 Task: Find connections with filter location Viersen with filter topic #family with filter profile language Spanish with filter current company Volvo Trucks India with filter school NIIT University with filter industry International Trade and Development with filter service category Commercial Real Estate with filter keywords title Cosmetologist
Action: Mouse moved to (529, 63)
Screenshot: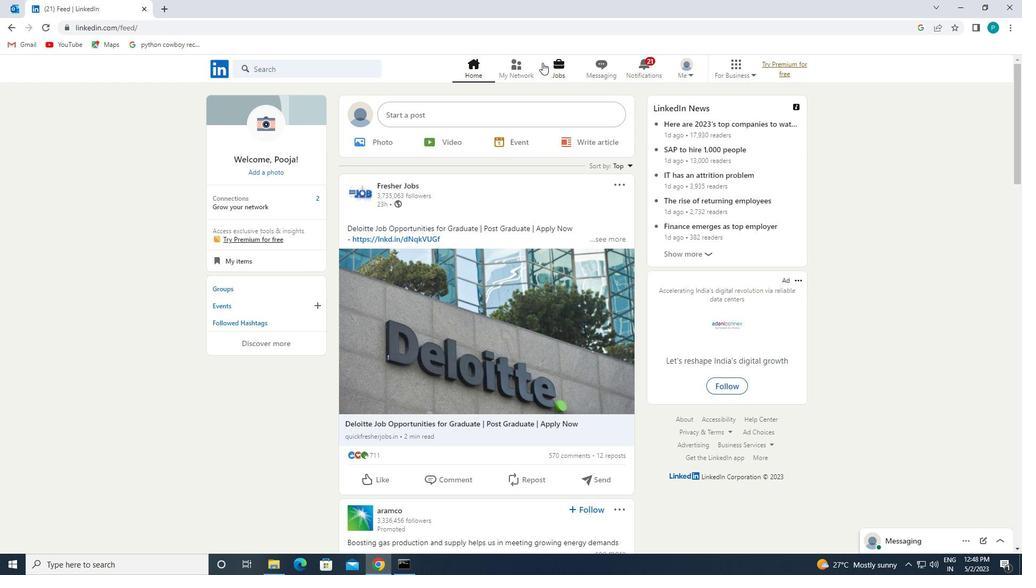 
Action: Mouse pressed left at (529, 63)
Screenshot: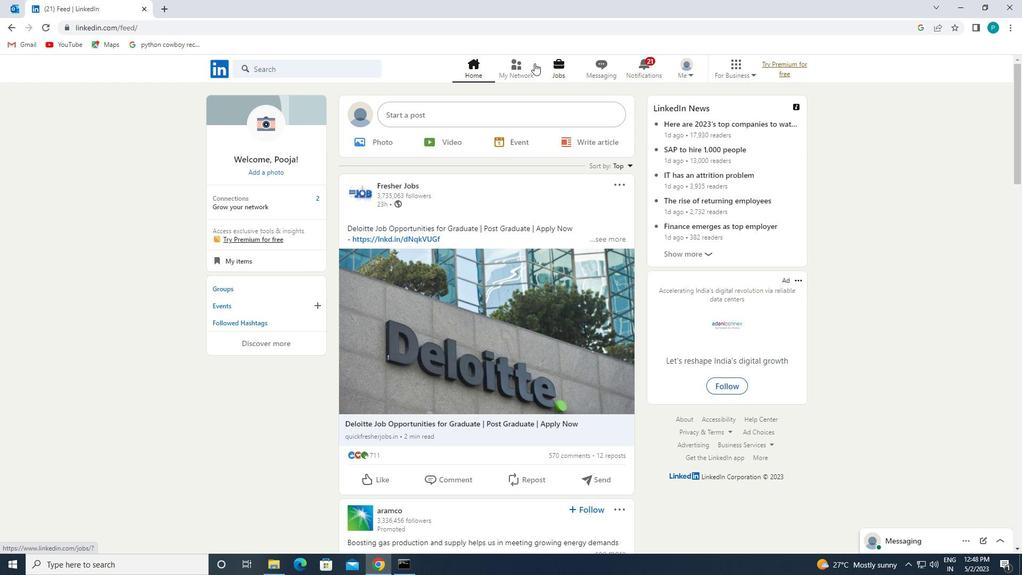 
Action: Mouse moved to (307, 124)
Screenshot: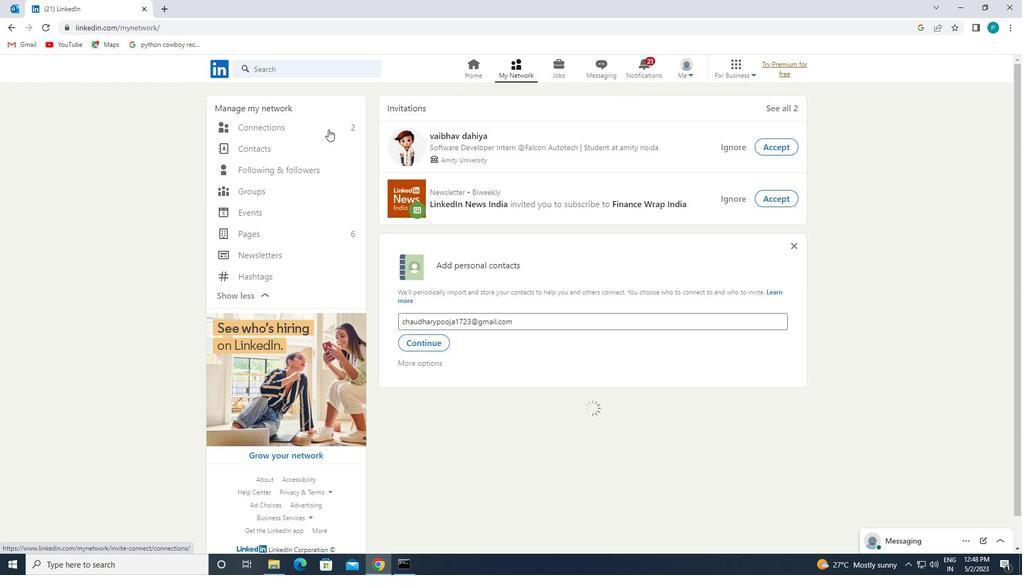 
Action: Mouse pressed left at (307, 124)
Screenshot: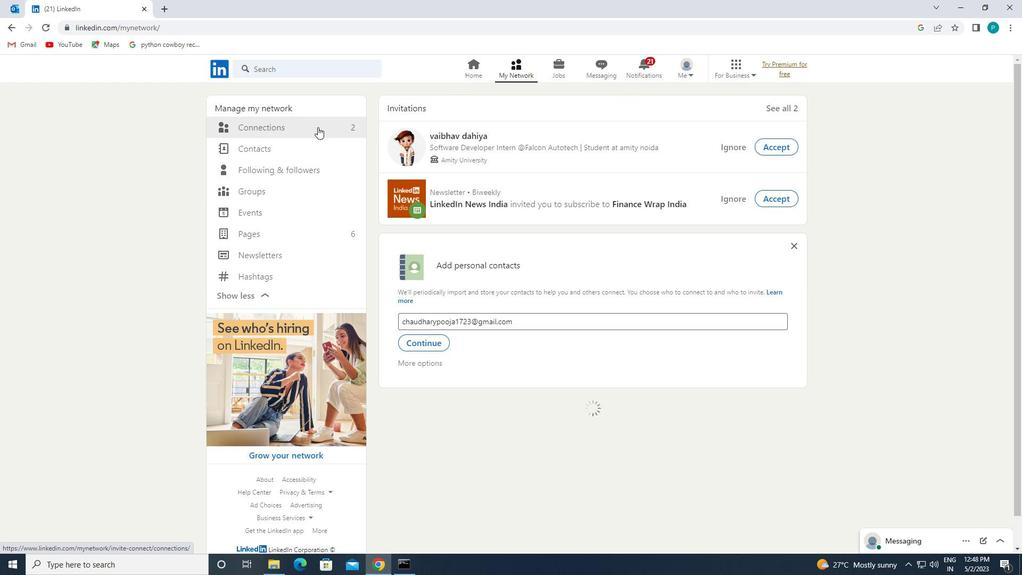 
Action: Mouse moved to (582, 120)
Screenshot: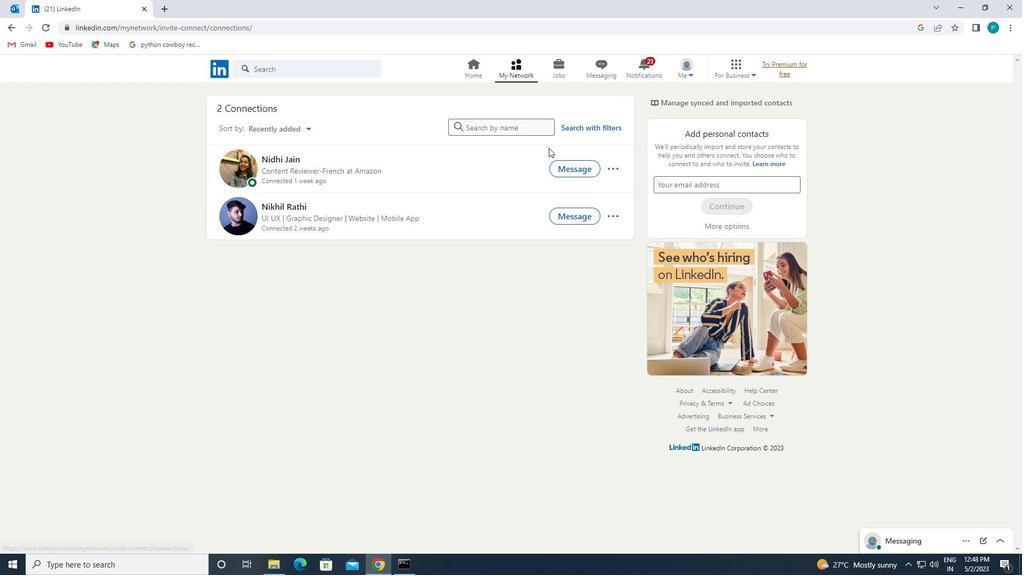 
Action: Mouse pressed left at (582, 120)
Screenshot: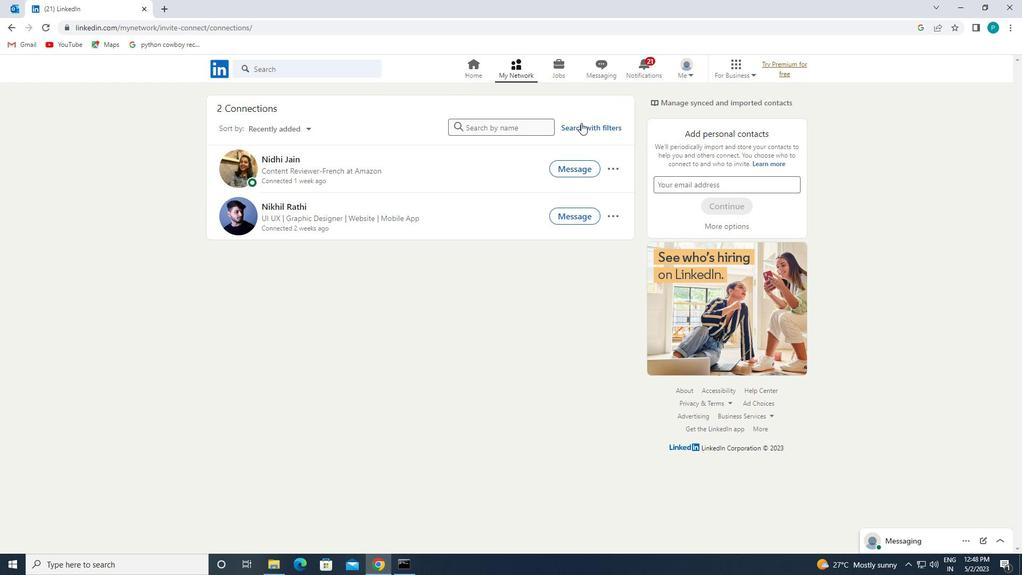 
Action: Mouse moved to (583, 123)
Screenshot: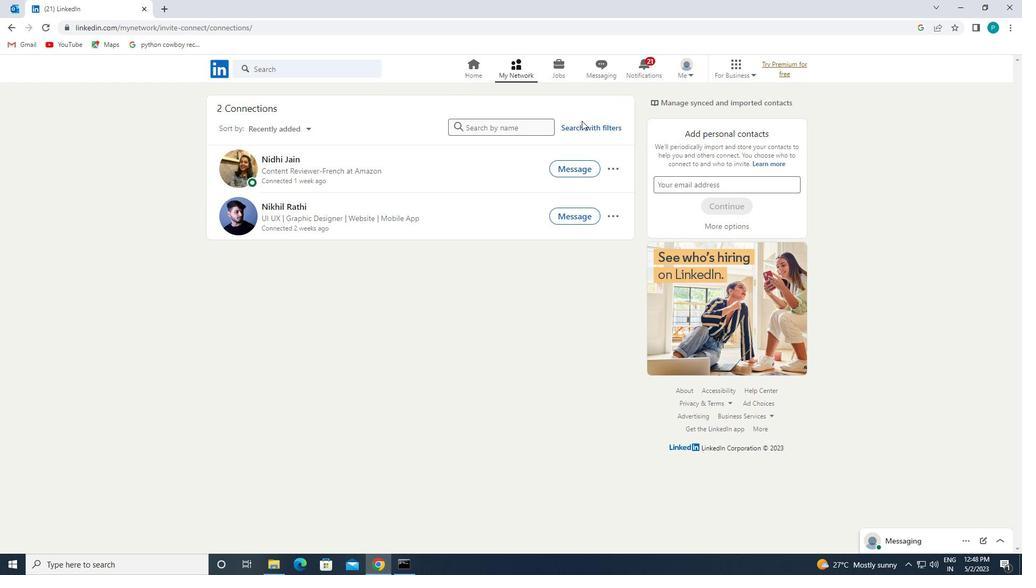 
Action: Mouse pressed left at (583, 123)
Screenshot: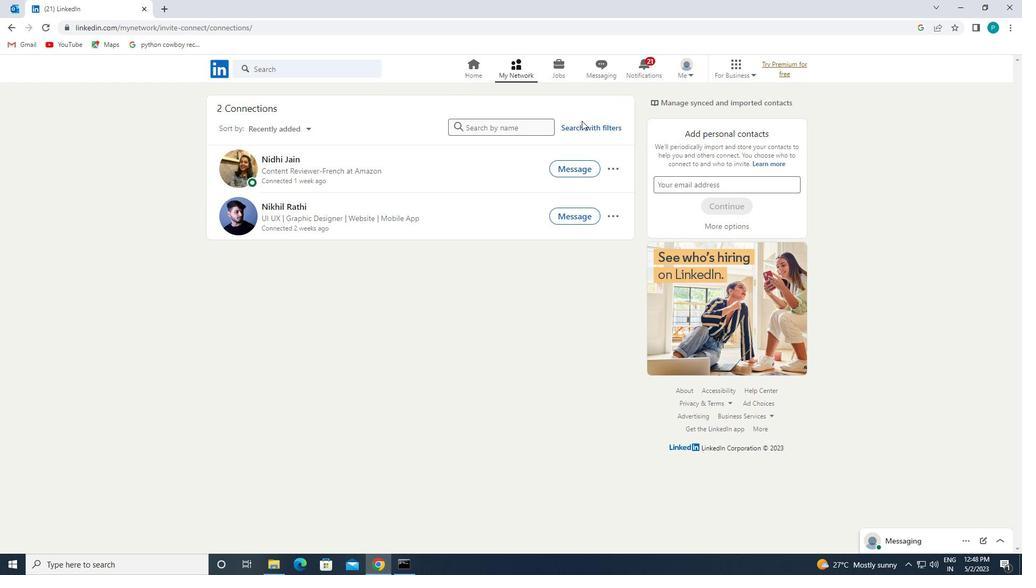 
Action: Mouse moved to (540, 103)
Screenshot: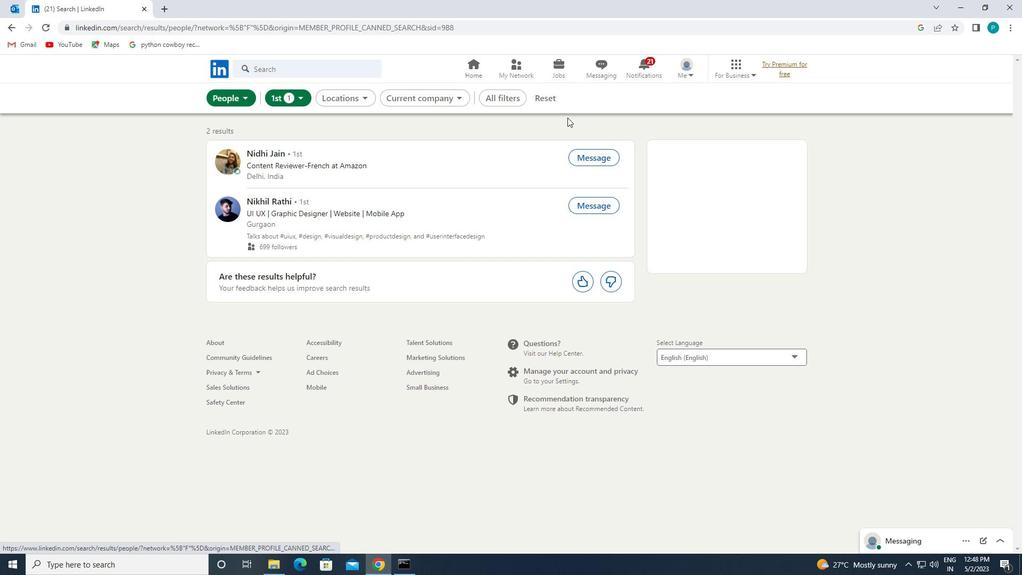 
Action: Mouse pressed left at (540, 103)
Screenshot: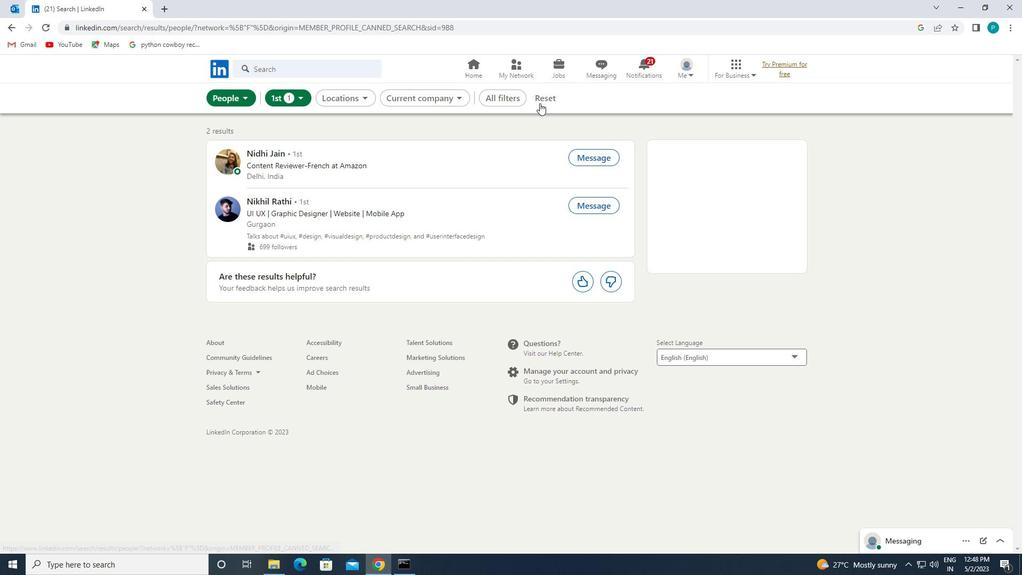 
Action: Mouse pressed left at (540, 103)
Screenshot: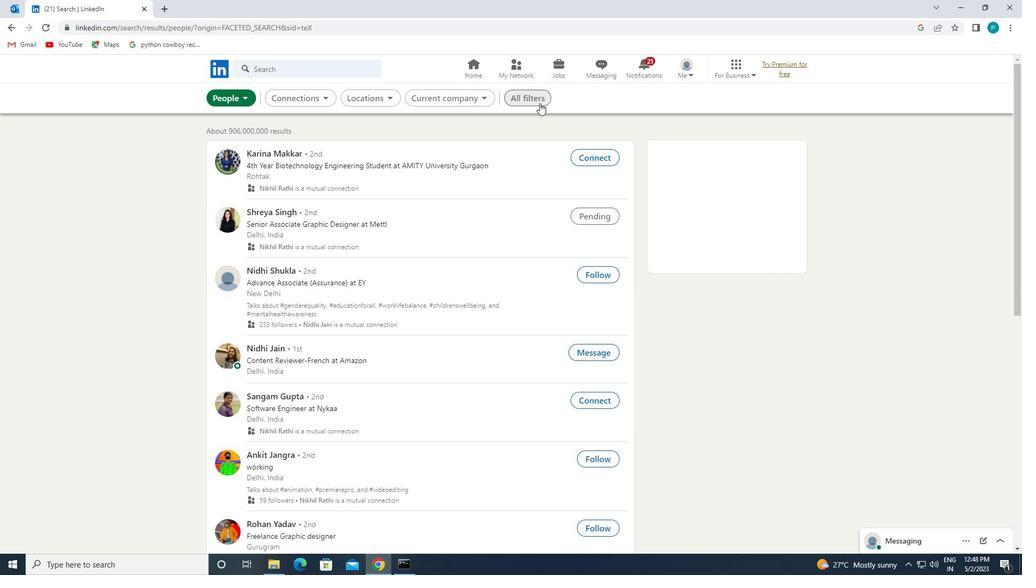 
Action: Mouse moved to (844, 395)
Screenshot: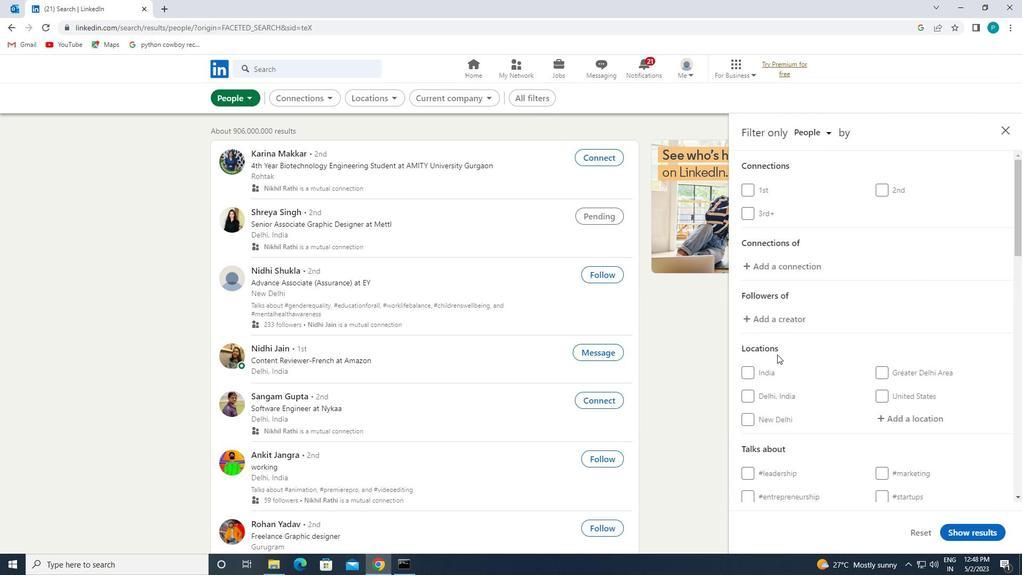 
Action: Mouse scrolled (844, 394) with delta (0, 0)
Screenshot: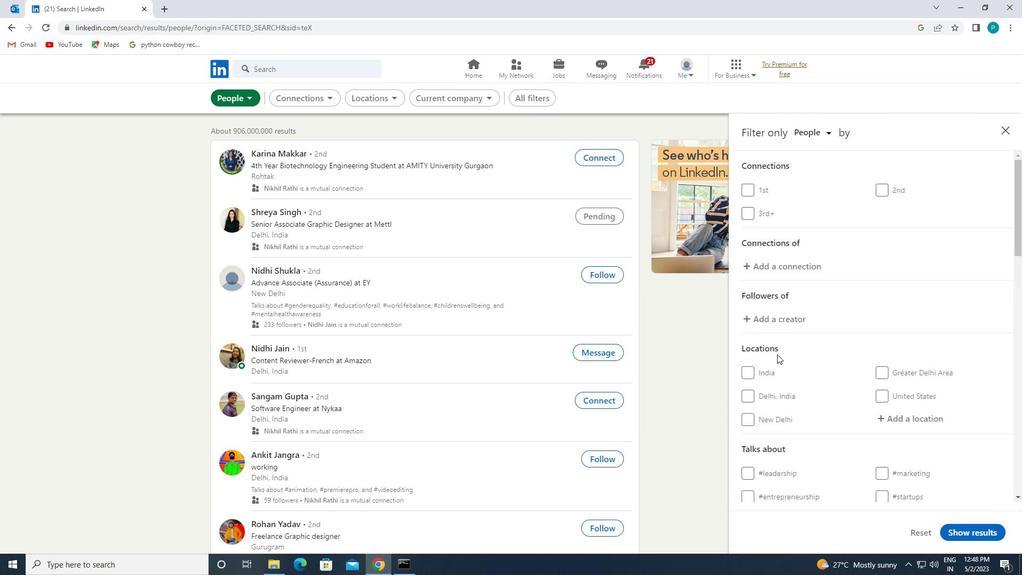 
Action: Mouse scrolled (844, 394) with delta (0, 0)
Screenshot: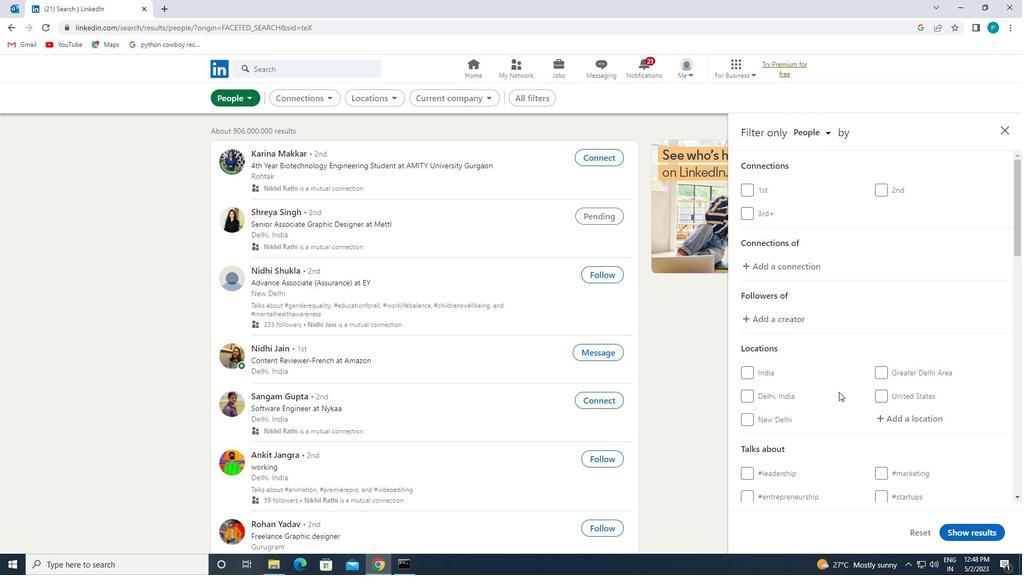 
Action: Mouse moved to (898, 314)
Screenshot: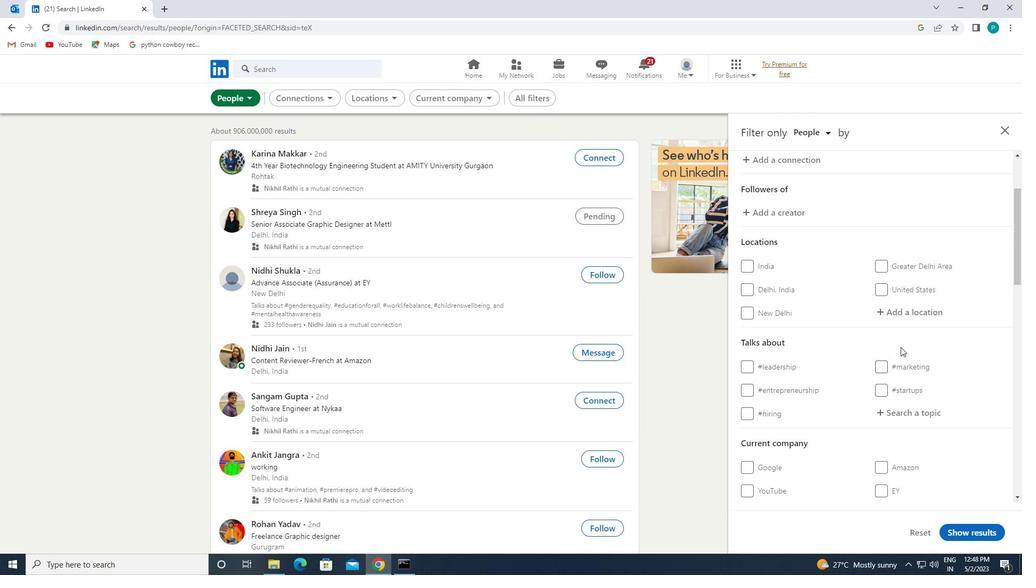 
Action: Mouse pressed left at (898, 314)
Screenshot: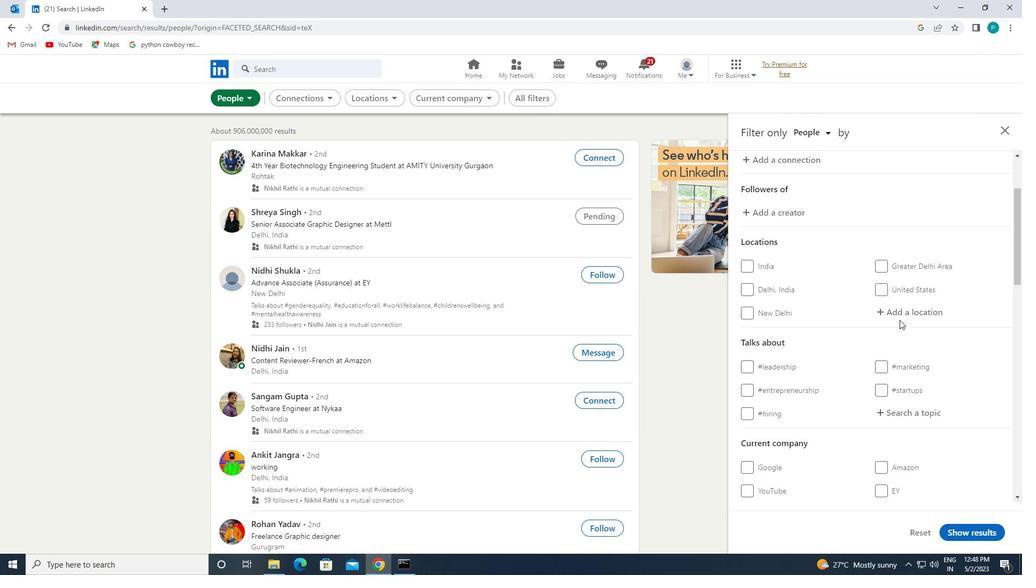 
Action: Key pressed <Key.caps_lock>v<Key.caps_lock>iersen
Screenshot: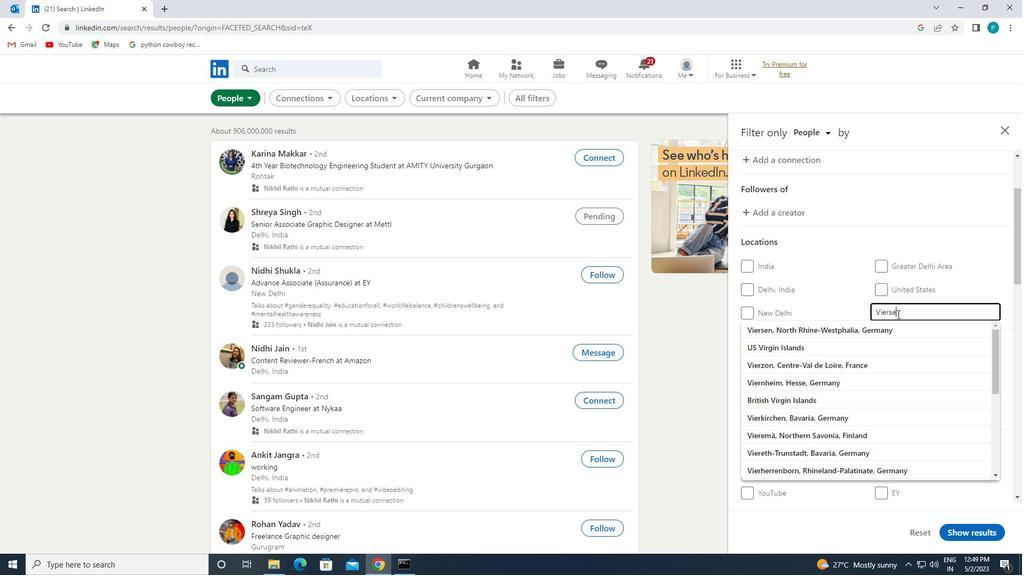 
Action: Mouse moved to (891, 325)
Screenshot: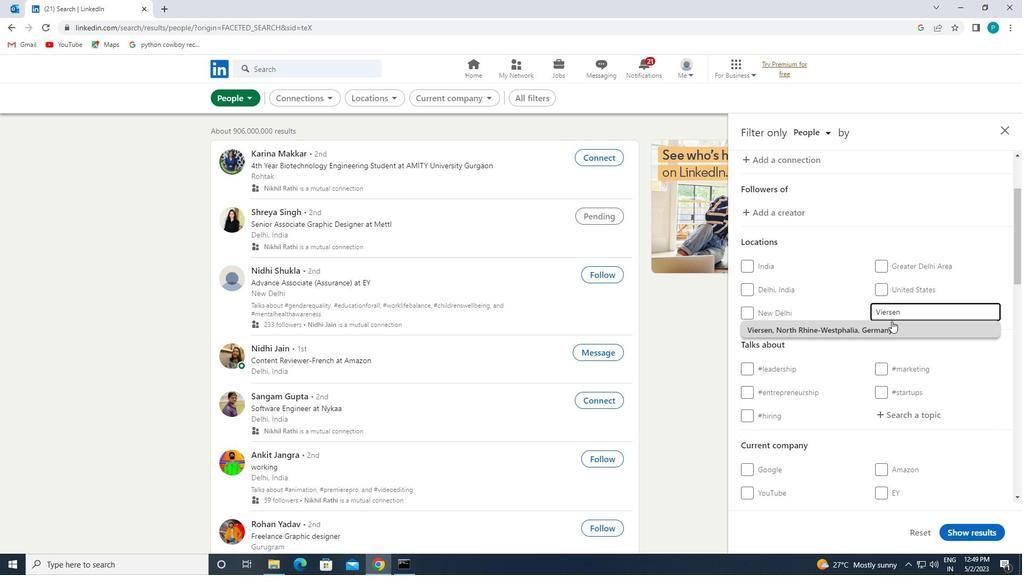 
Action: Mouse pressed left at (891, 325)
Screenshot: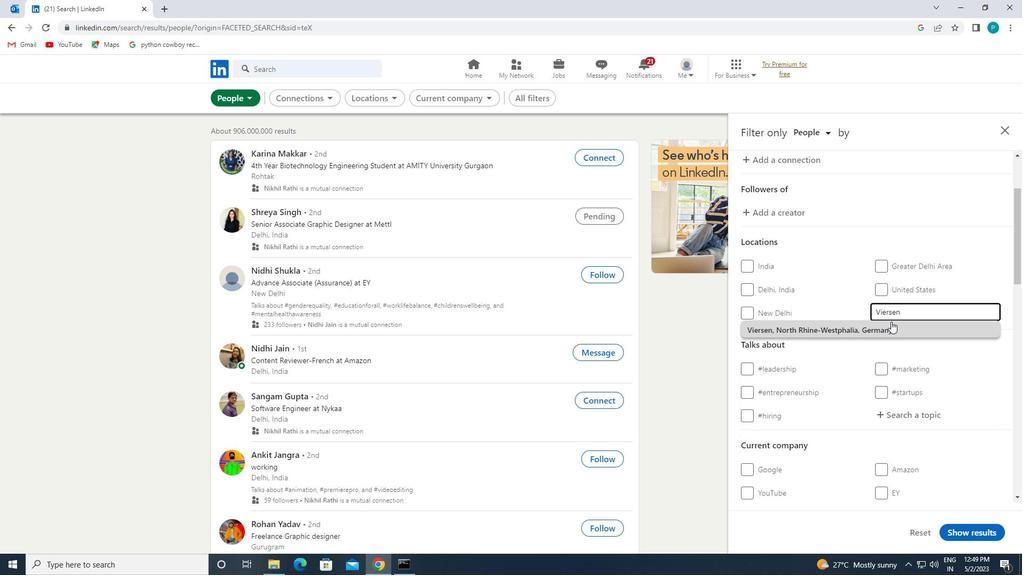 
Action: Mouse moved to (904, 352)
Screenshot: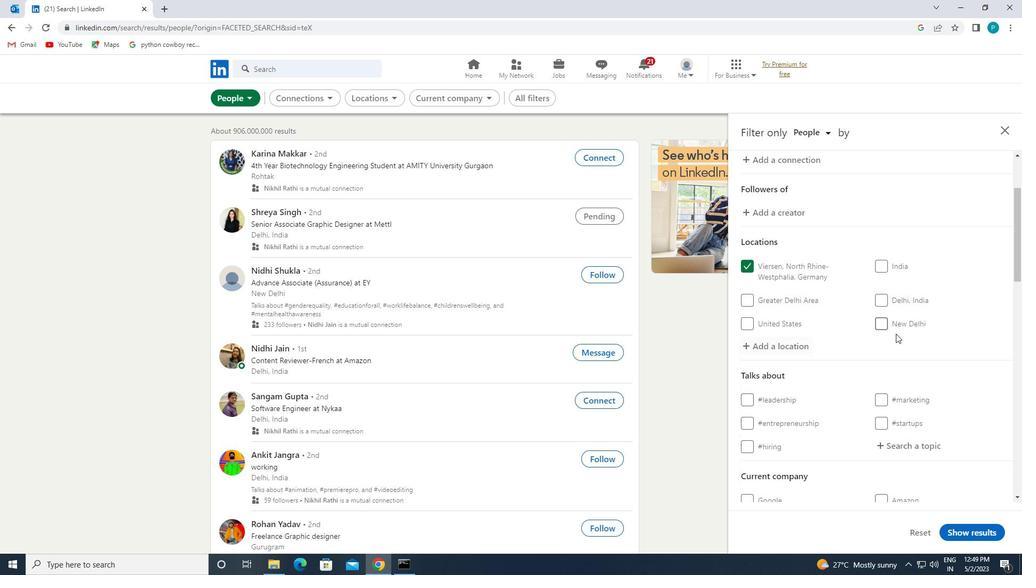 
Action: Mouse scrolled (904, 351) with delta (0, 0)
Screenshot: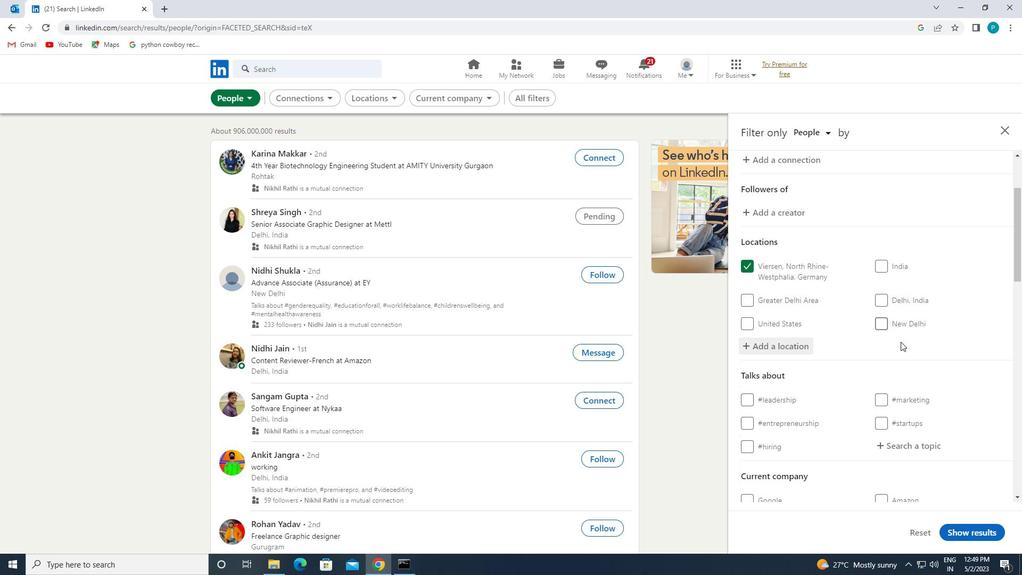 
Action: Mouse scrolled (904, 351) with delta (0, 0)
Screenshot: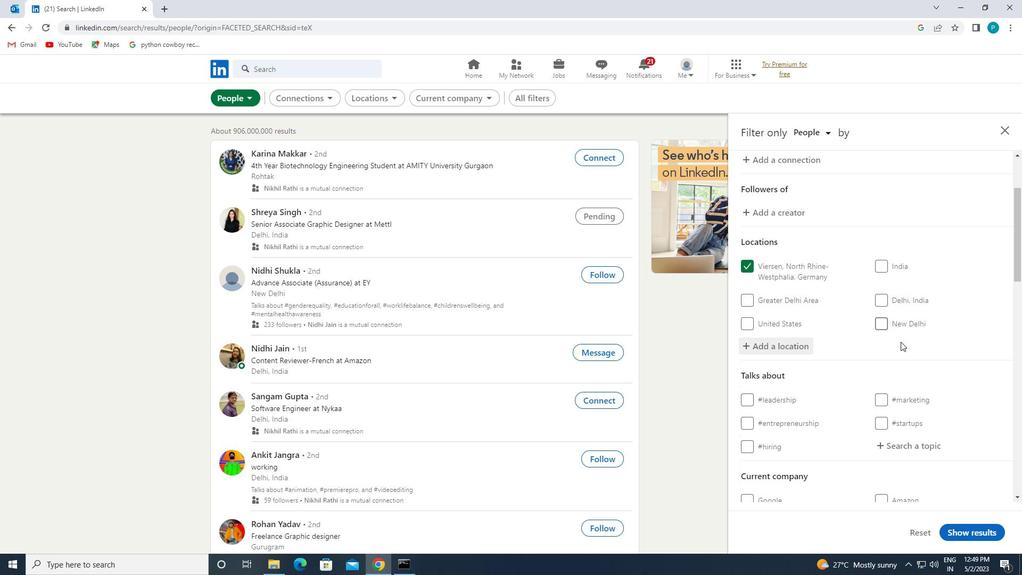 
Action: Mouse moved to (901, 343)
Screenshot: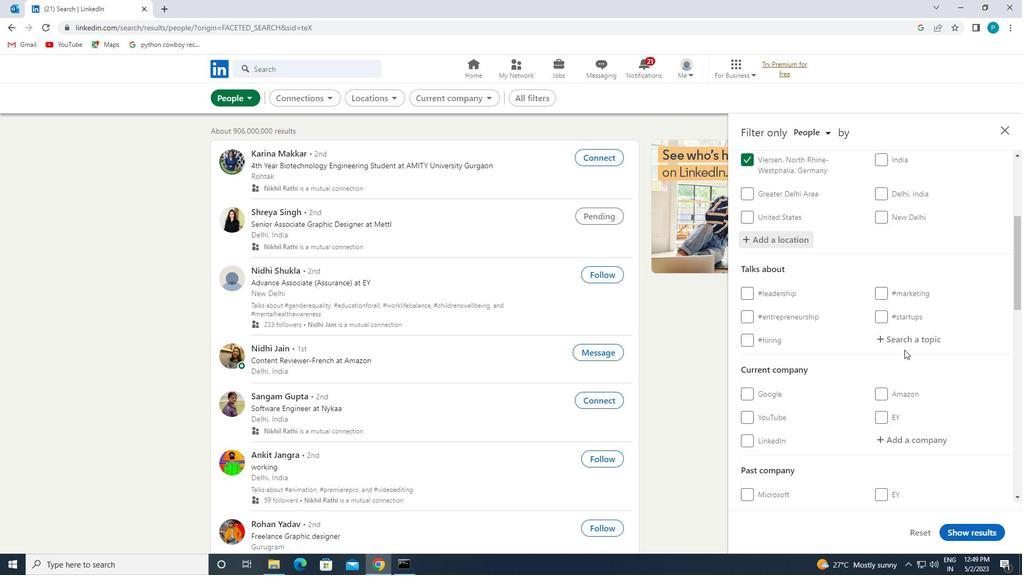 
Action: Mouse pressed left at (901, 343)
Screenshot: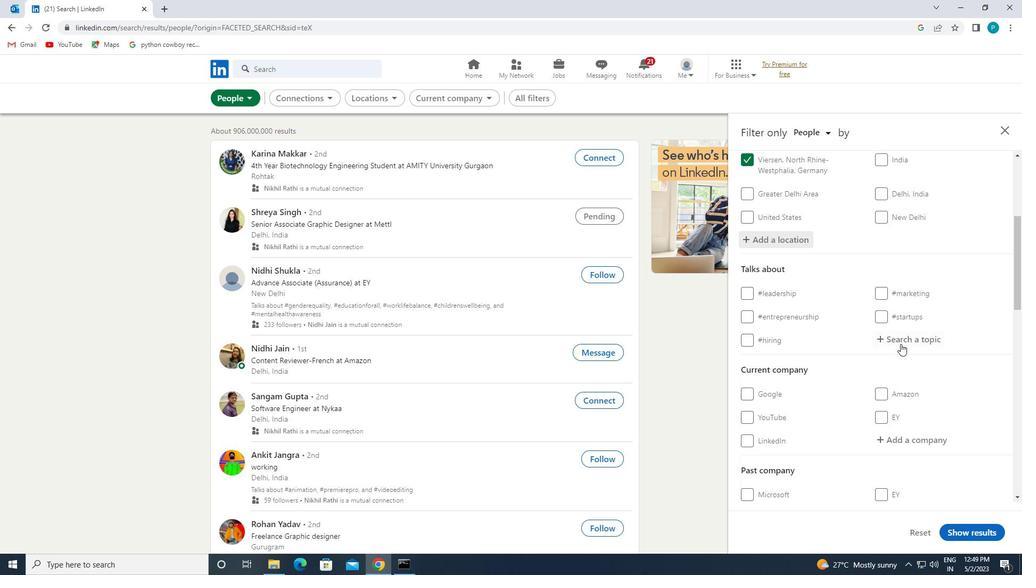 
Action: Key pressed <Key.shift>#FA<Key.backspace>AMILY
Screenshot: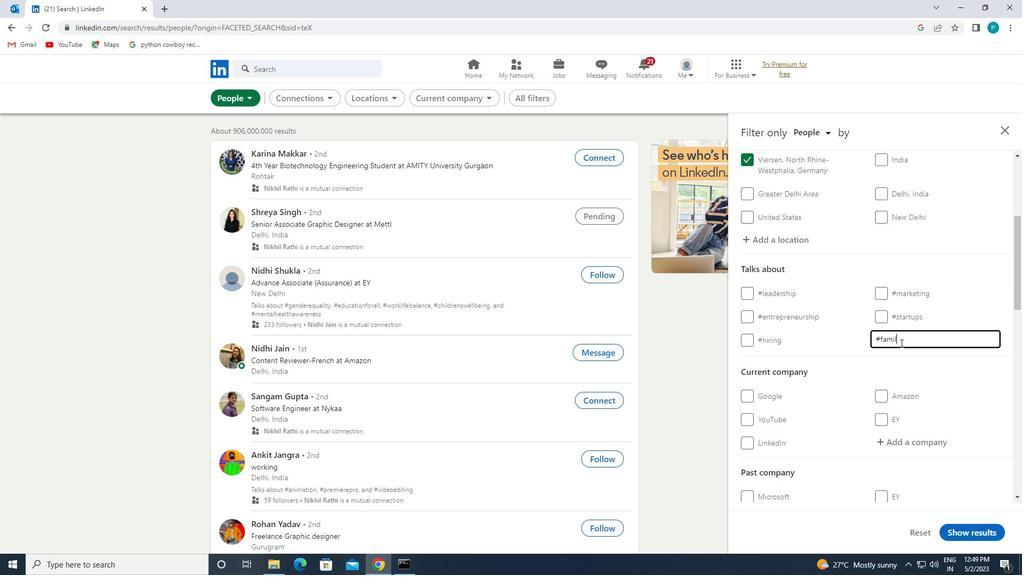 
Action: Mouse moved to (863, 385)
Screenshot: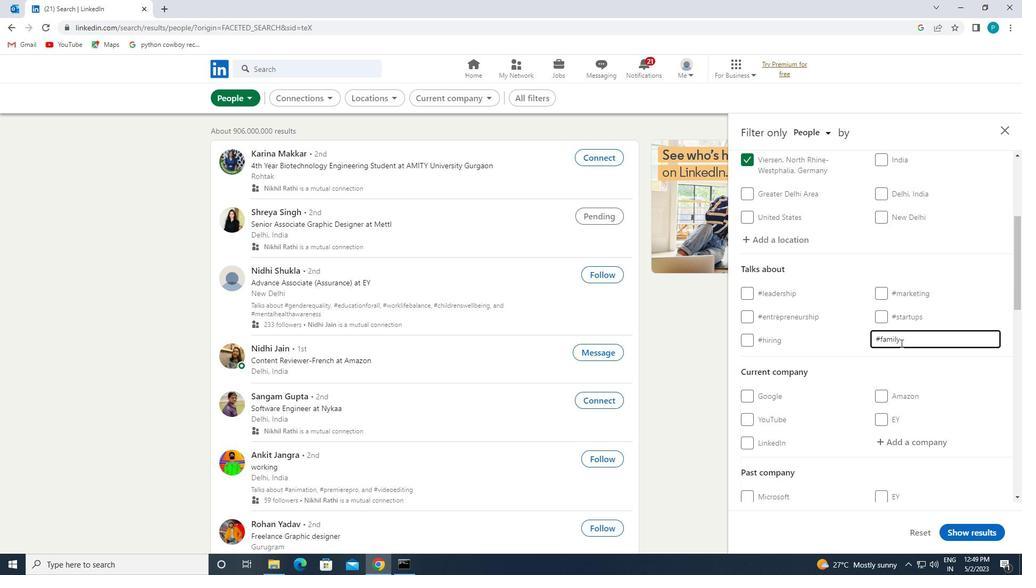 
Action: Mouse scrolled (863, 384) with delta (0, 0)
Screenshot: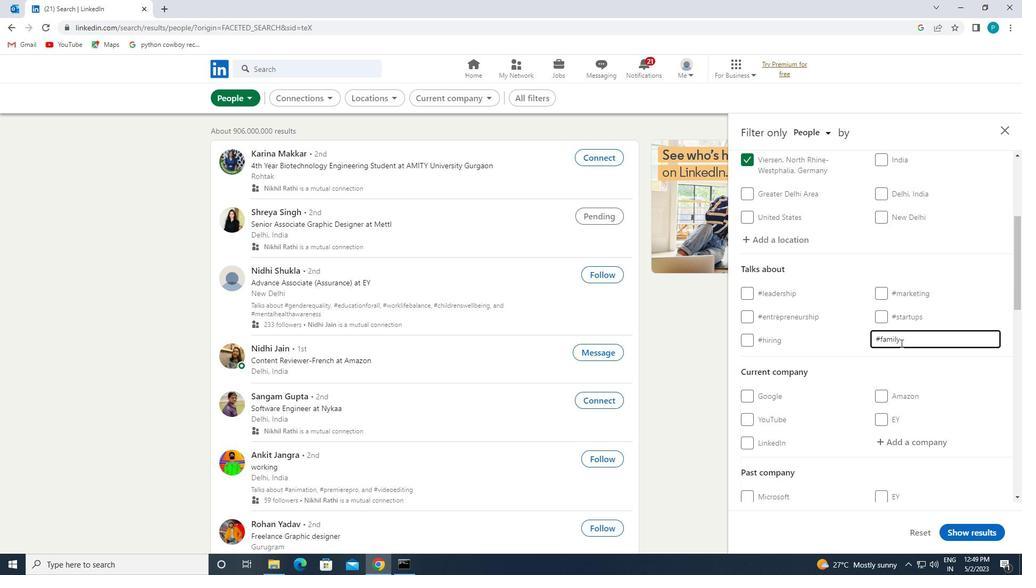 
Action: Mouse moved to (872, 387)
Screenshot: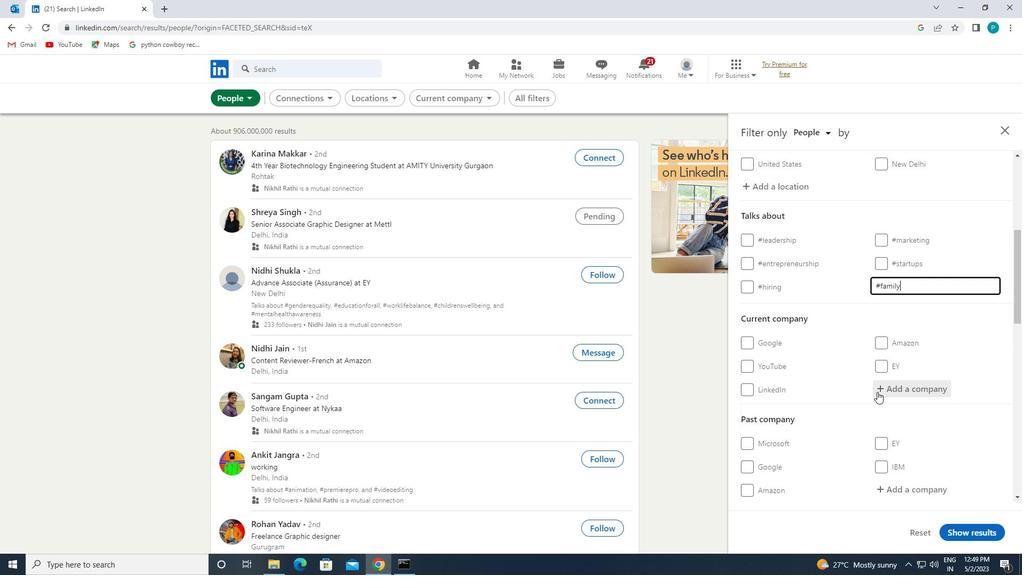 
Action: Mouse scrolled (872, 387) with delta (0, 0)
Screenshot: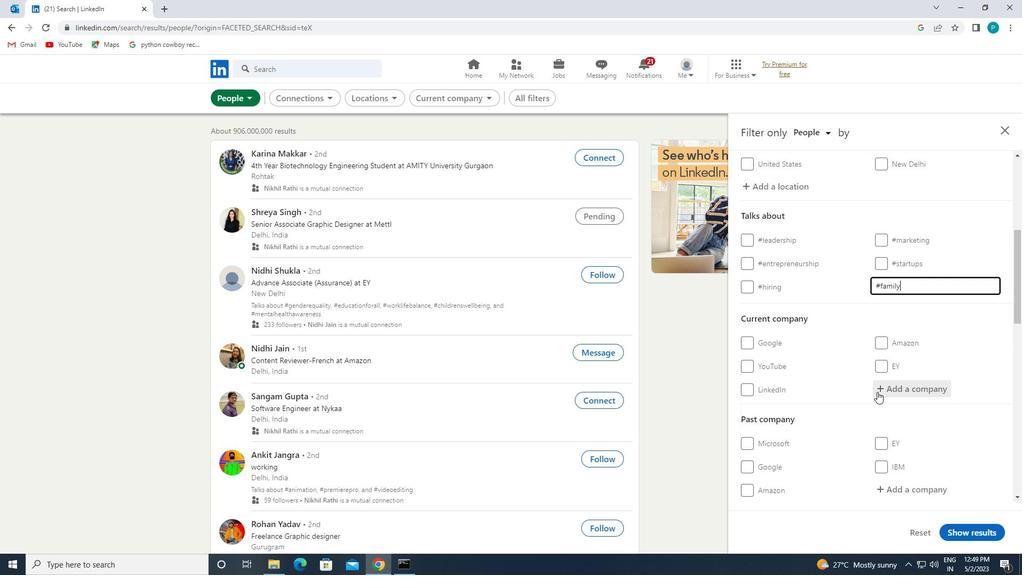 
Action: Mouse moved to (870, 386)
Screenshot: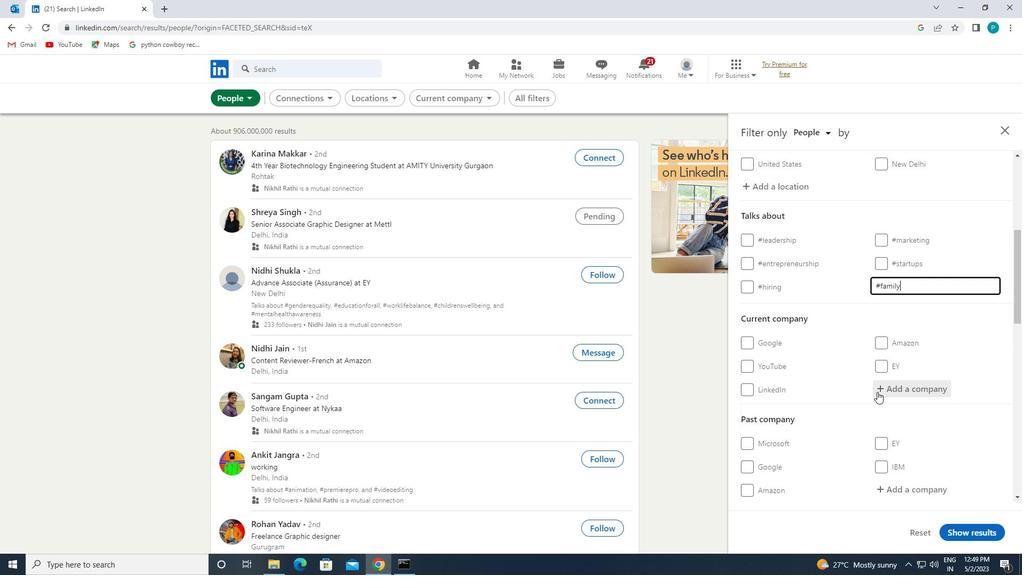 
Action: Mouse scrolled (870, 386) with delta (0, 0)
Screenshot: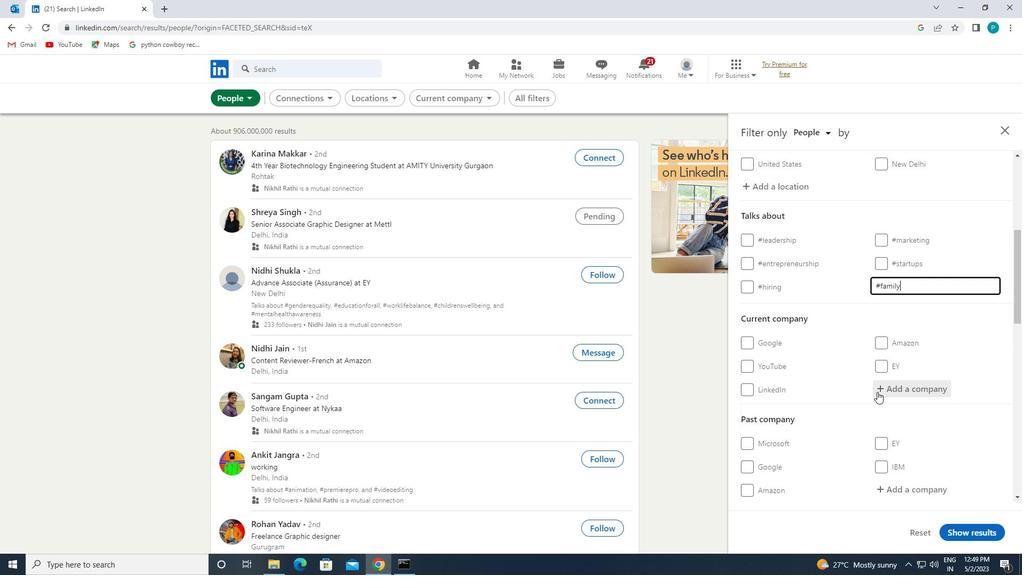 
Action: Mouse moved to (827, 392)
Screenshot: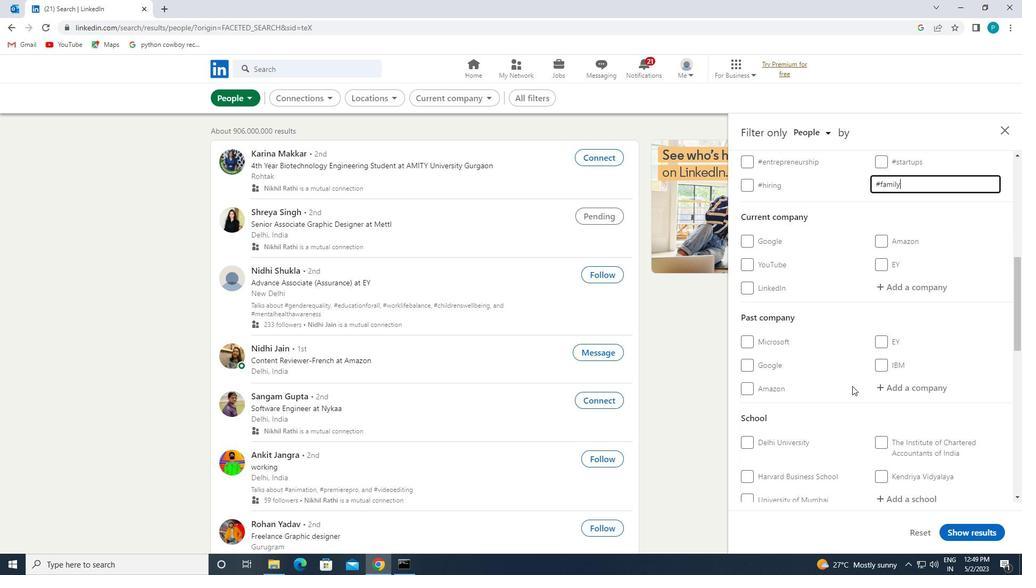 
Action: Mouse scrolled (827, 391) with delta (0, 0)
Screenshot: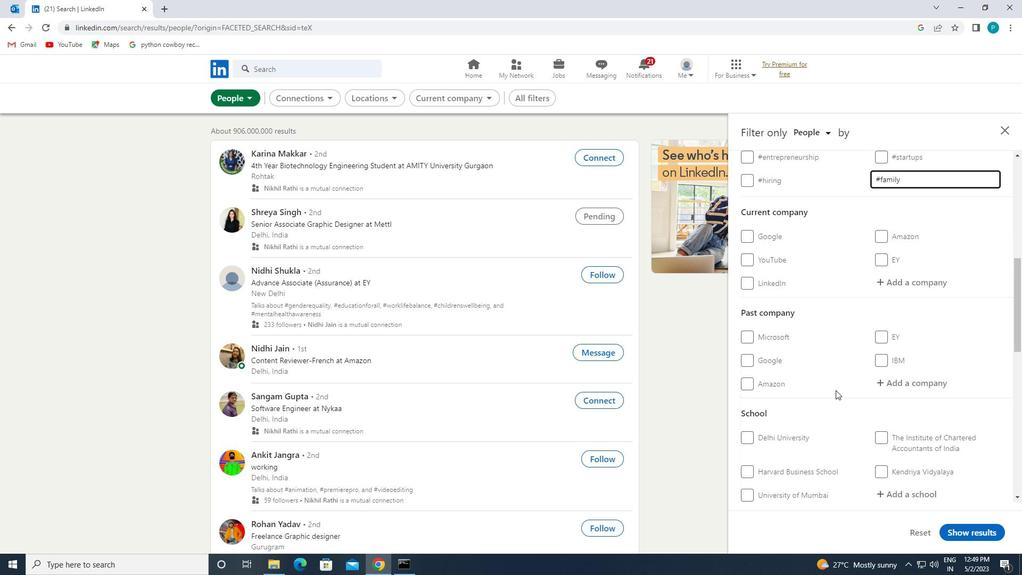 
Action: Mouse scrolled (827, 391) with delta (0, 0)
Screenshot: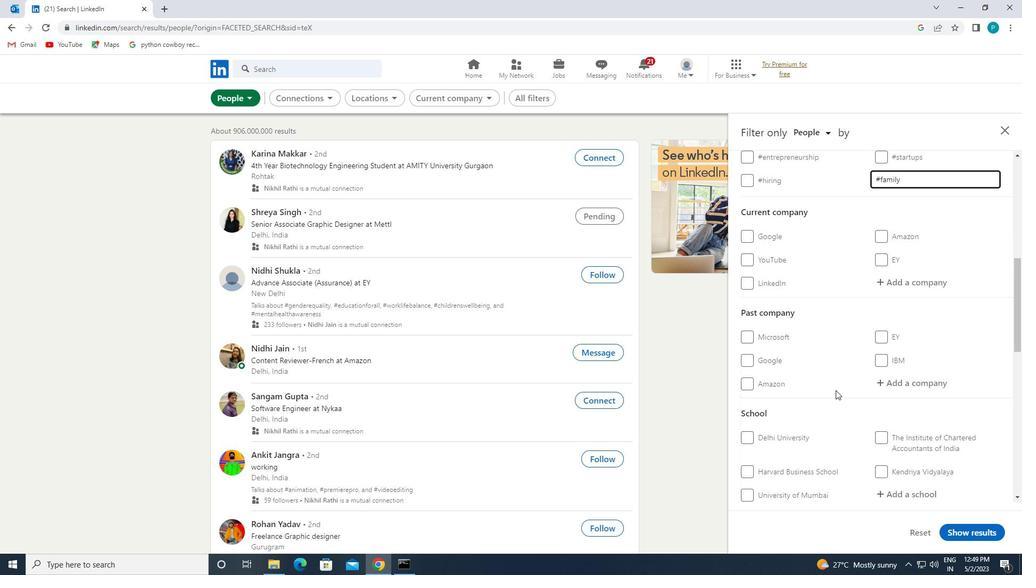 
Action: Mouse moved to (790, 425)
Screenshot: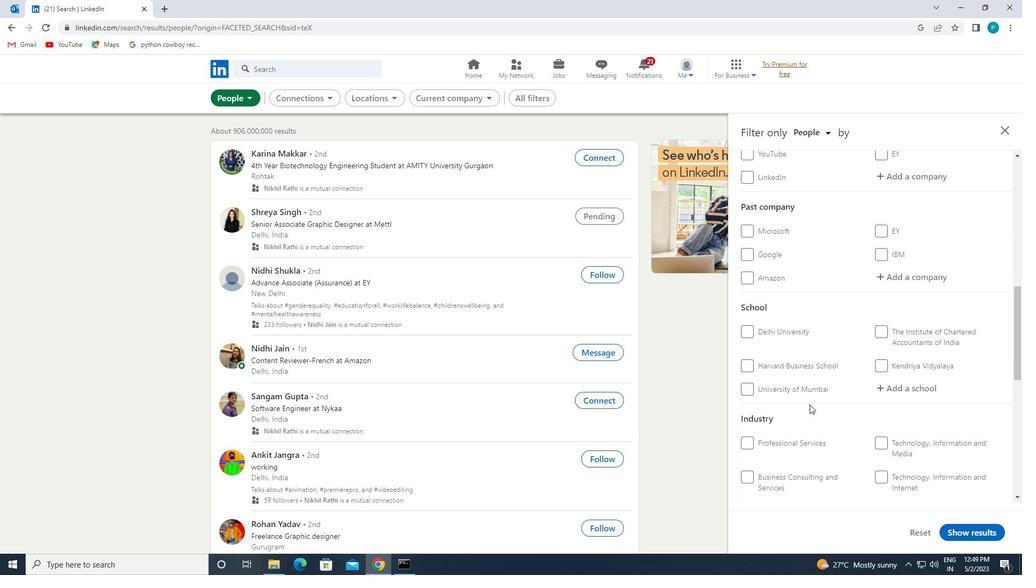 
Action: Mouse scrolled (790, 425) with delta (0, 0)
Screenshot: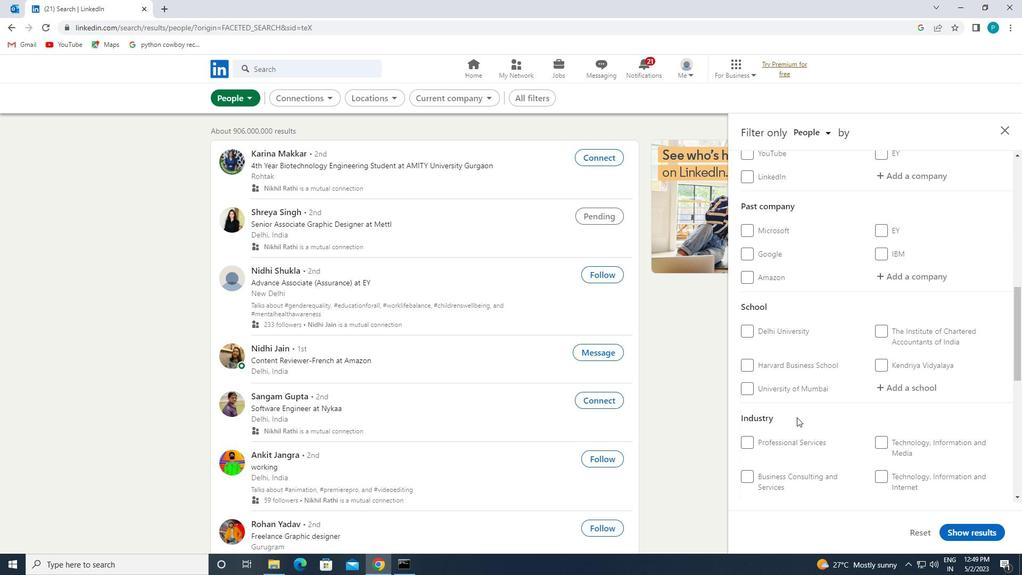 
Action: Mouse scrolled (790, 425) with delta (0, 0)
Screenshot: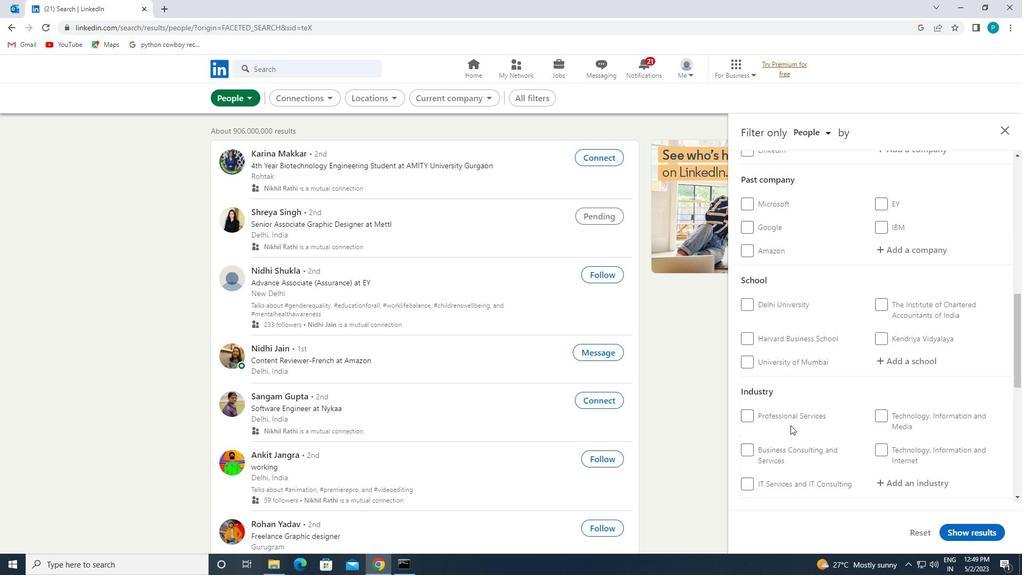 
Action: Mouse moved to (785, 453)
Screenshot: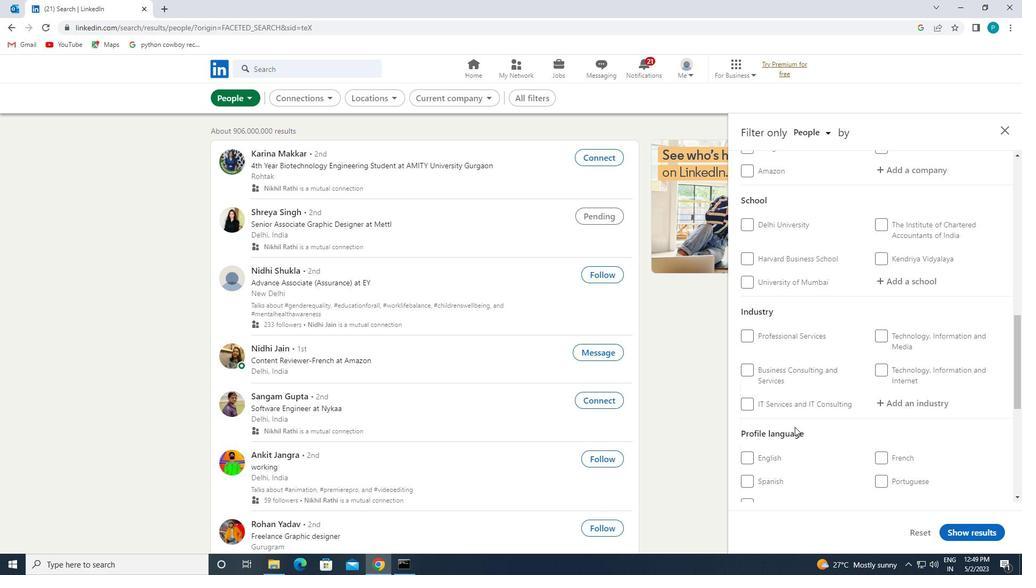 
Action: Mouse scrolled (785, 452) with delta (0, 0)
Screenshot: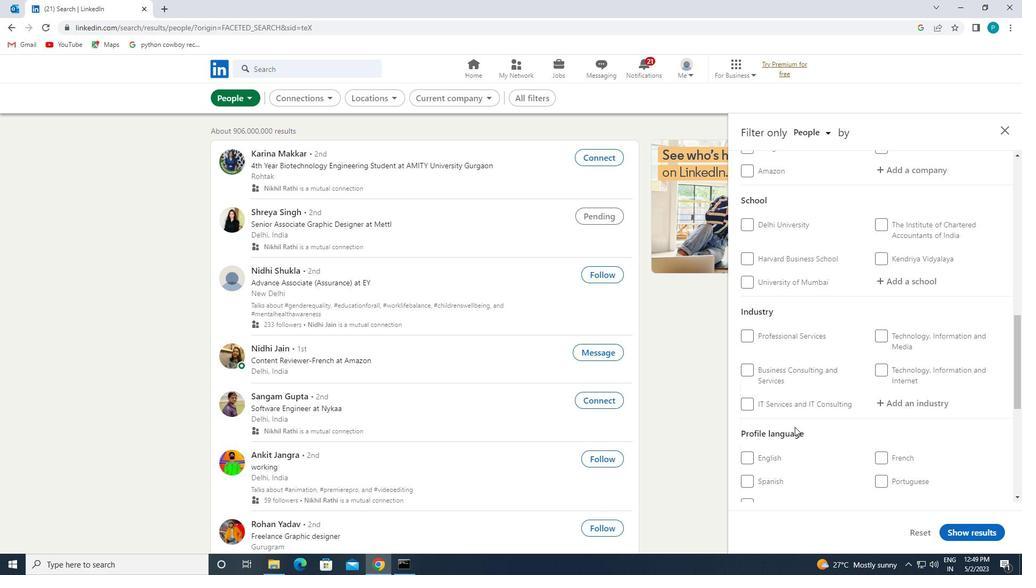 
Action: Mouse moved to (776, 436)
Screenshot: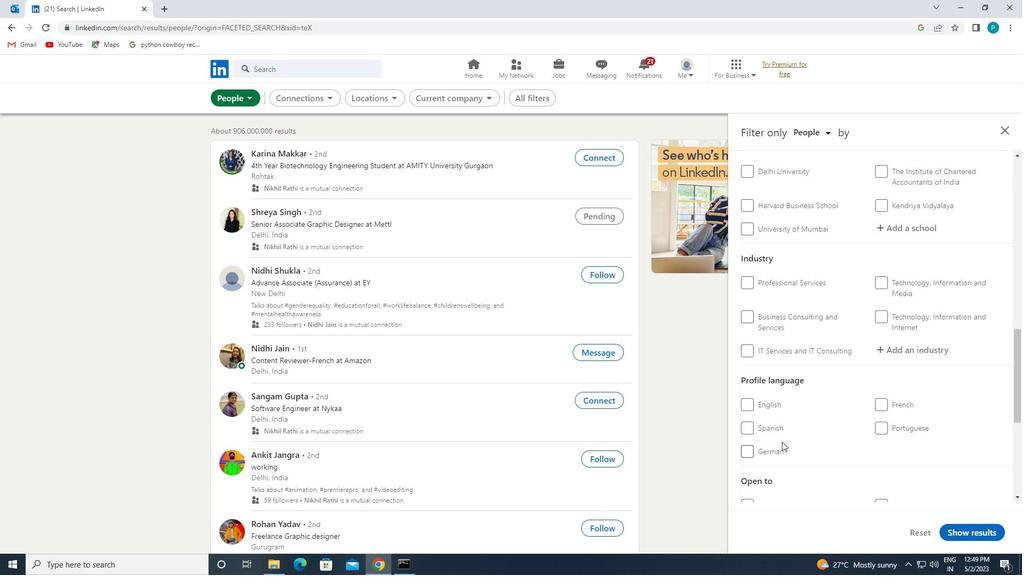 
Action: Mouse pressed left at (776, 436)
Screenshot: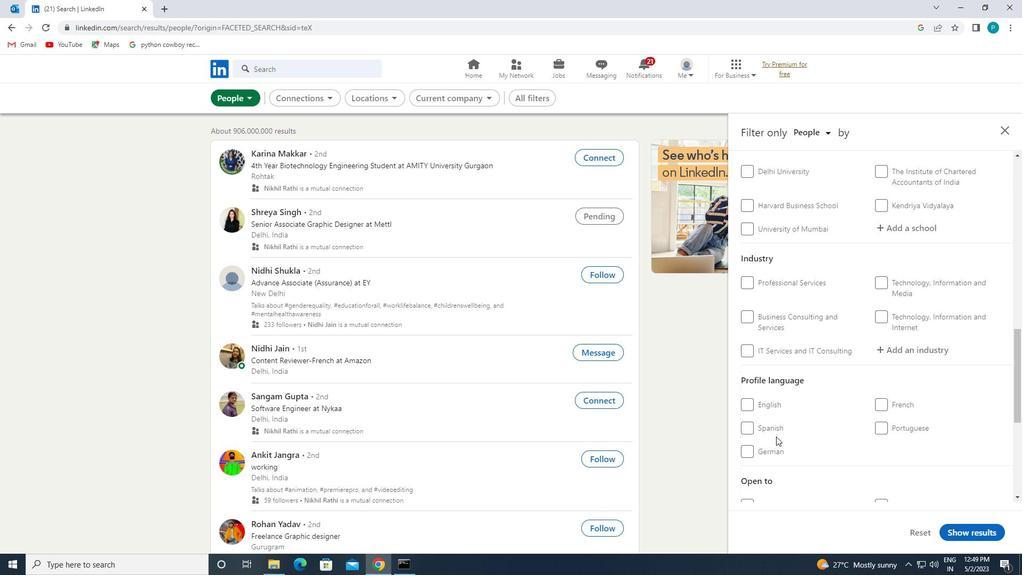 
Action: Mouse moved to (772, 430)
Screenshot: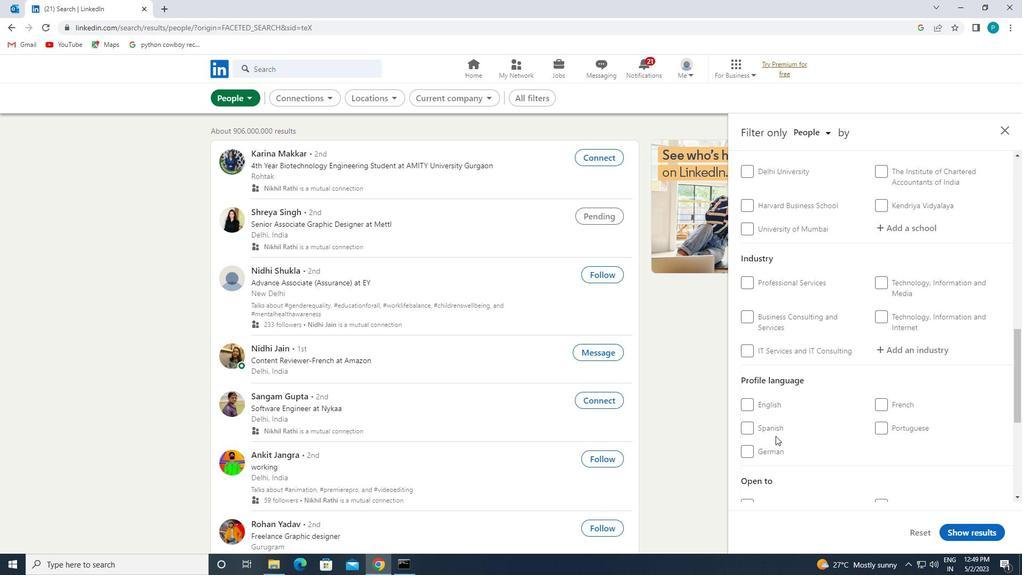 
Action: Mouse pressed left at (772, 430)
Screenshot: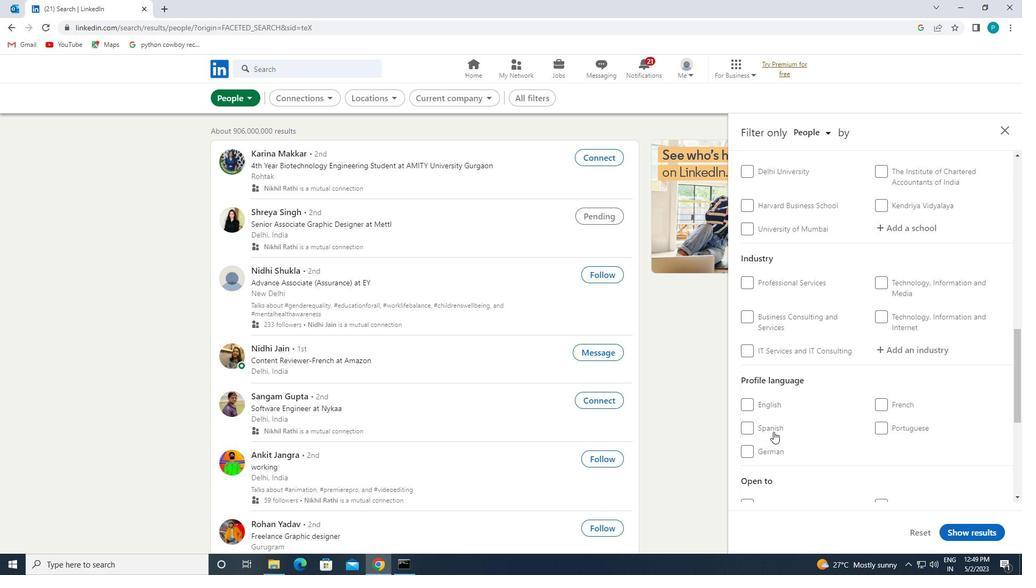 
Action: Mouse moved to (850, 414)
Screenshot: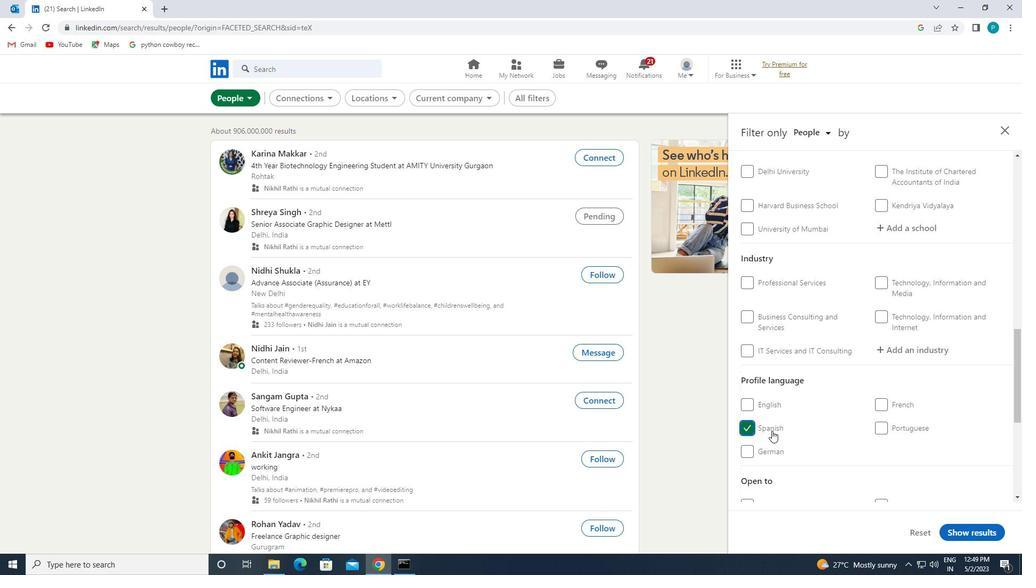 
Action: Mouse scrolled (850, 415) with delta (0, 0)
Screenshot: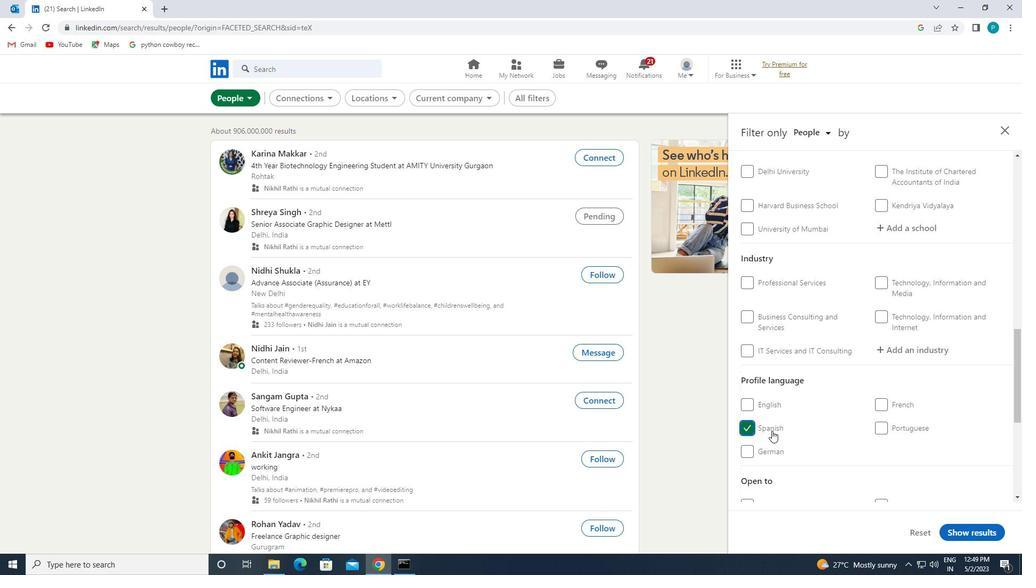 
Action: Mouse scrolled (850, 415) with delta (0, 0)
Screenshot: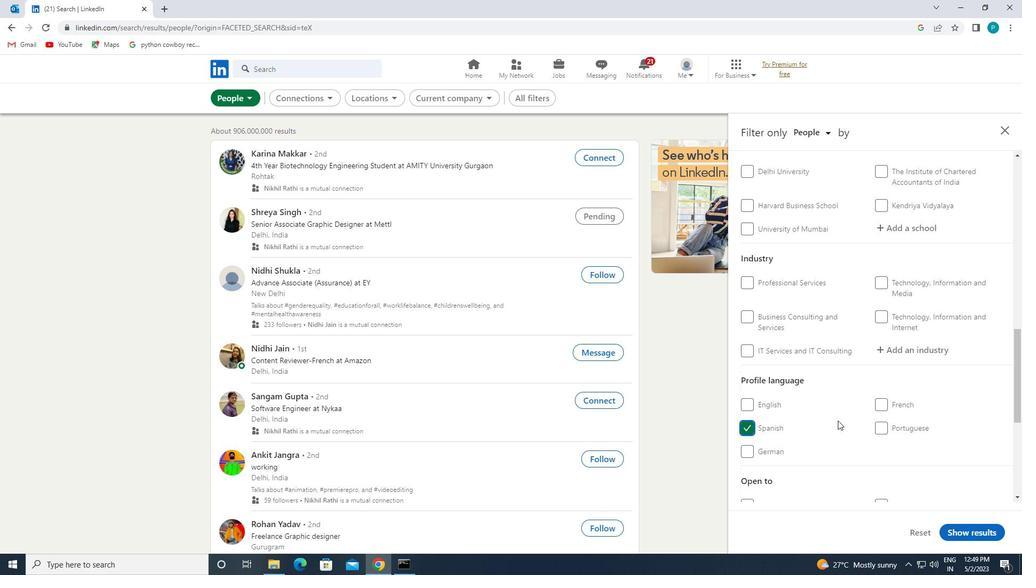 
Action: Mouse scrolled (850, 415) with delta (0, 0)
Screenshot: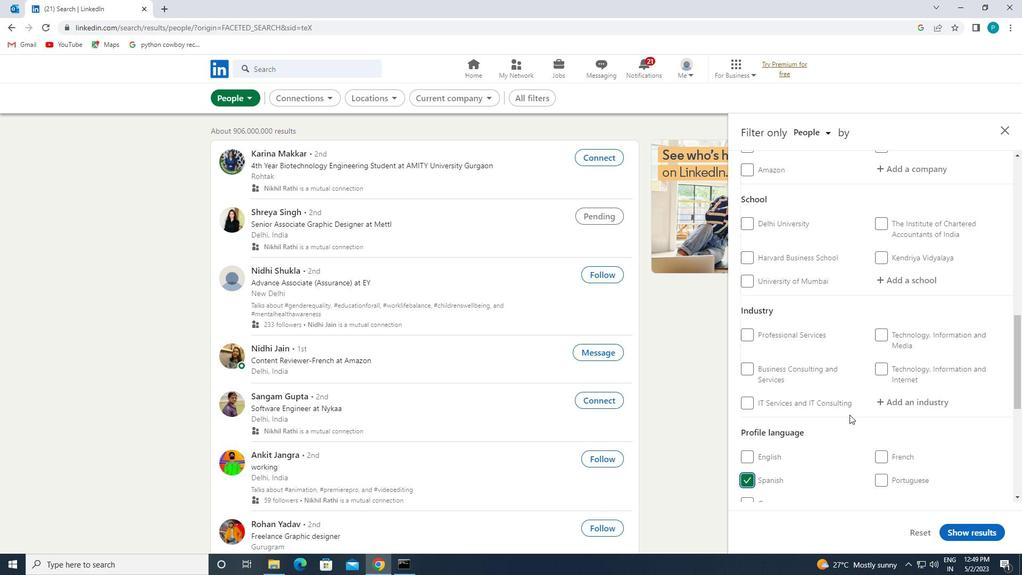 
Action: Mouse moved to (850, 414)
Screenshot: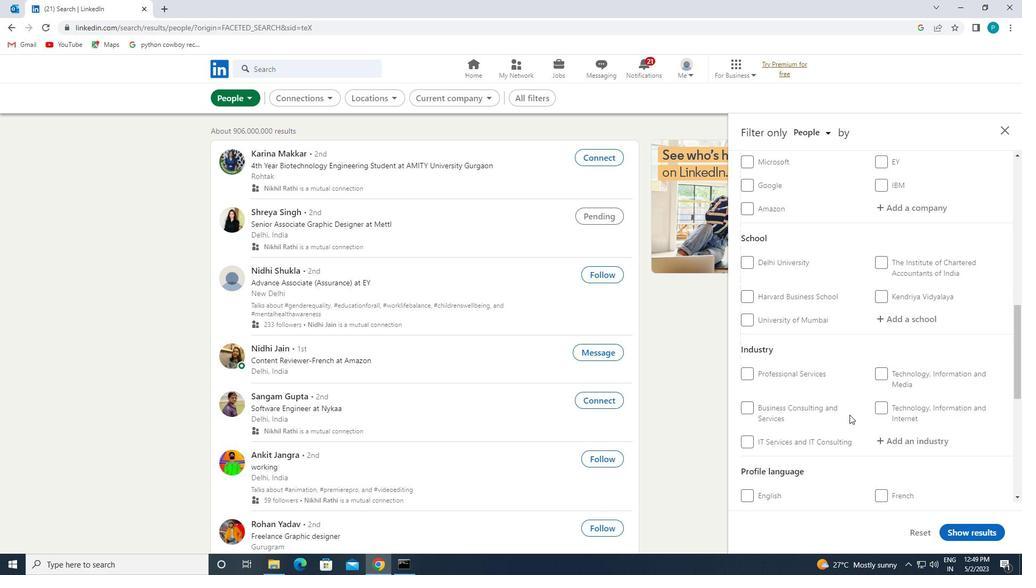 
Action: Mouse scrolled (850, 415) with delta (0, 0)
Screenshot: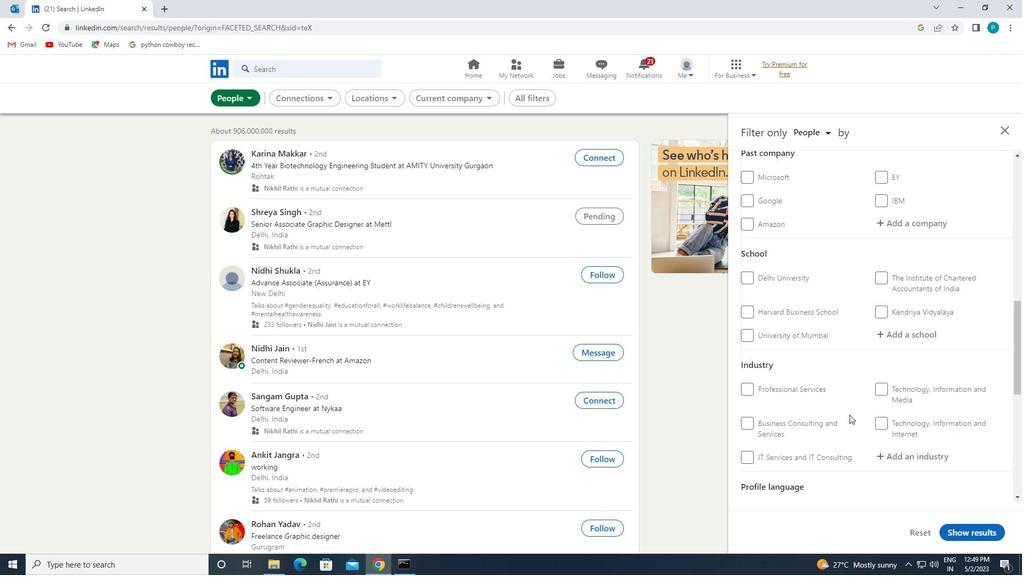 
Action: Mouse moved to (850, 414)
Screenshot: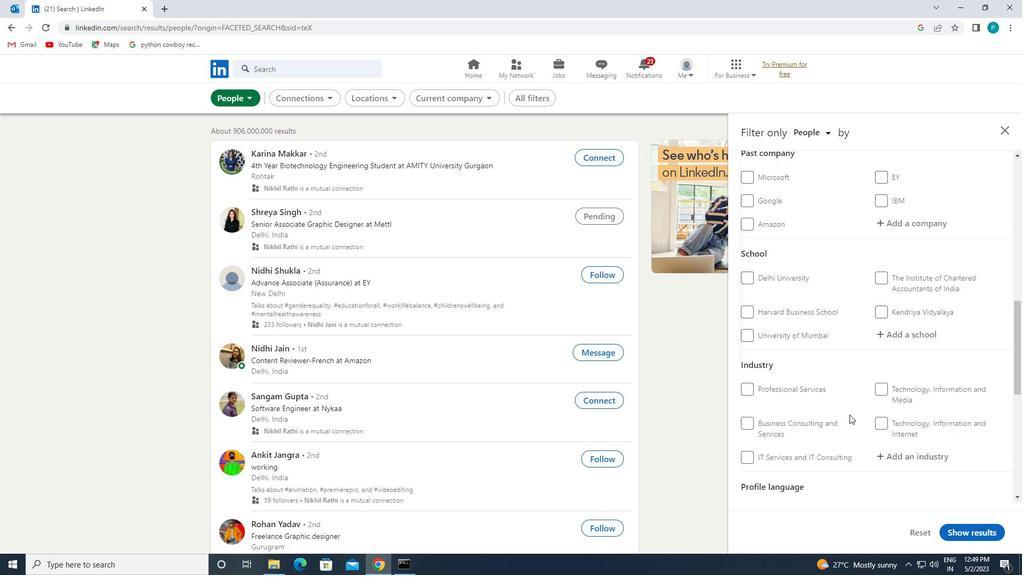 
Action: Mouse scrolled (850, 414) with delta (0, 0)
Screenshot: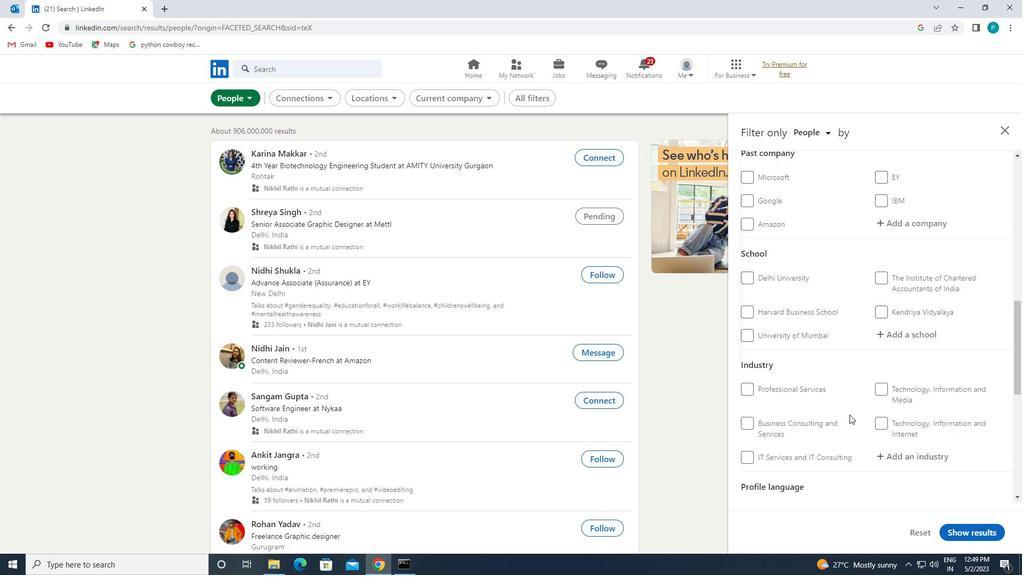 
Action: Mouse moved to (850, 406)
Screenshot: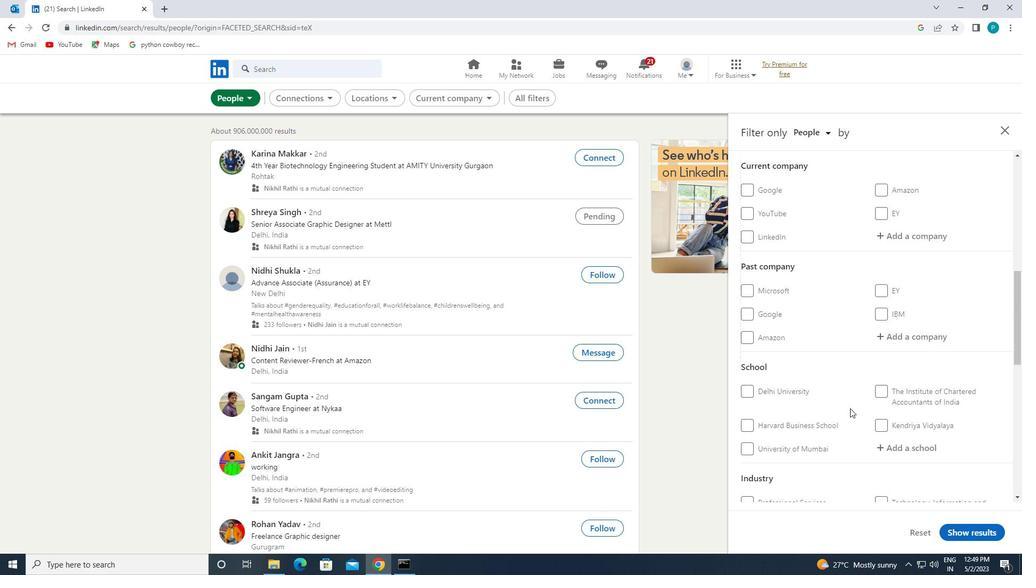 
Action: Mouse scrolled (850, 406) with delta (0, 0)
Screenshot: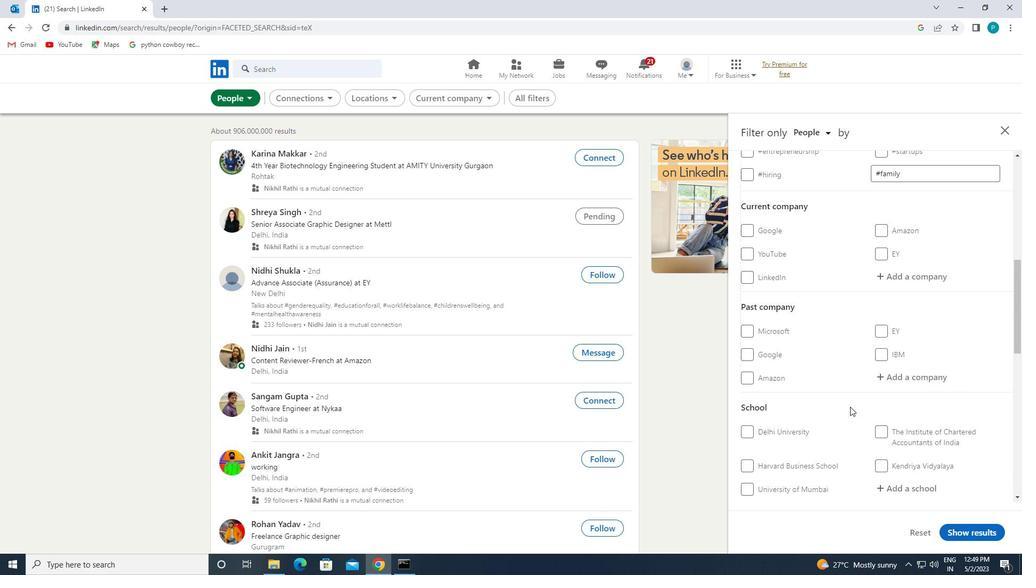 
Action: Mouse scrolled (850, 406) with delta (0, 0)
Screenshot: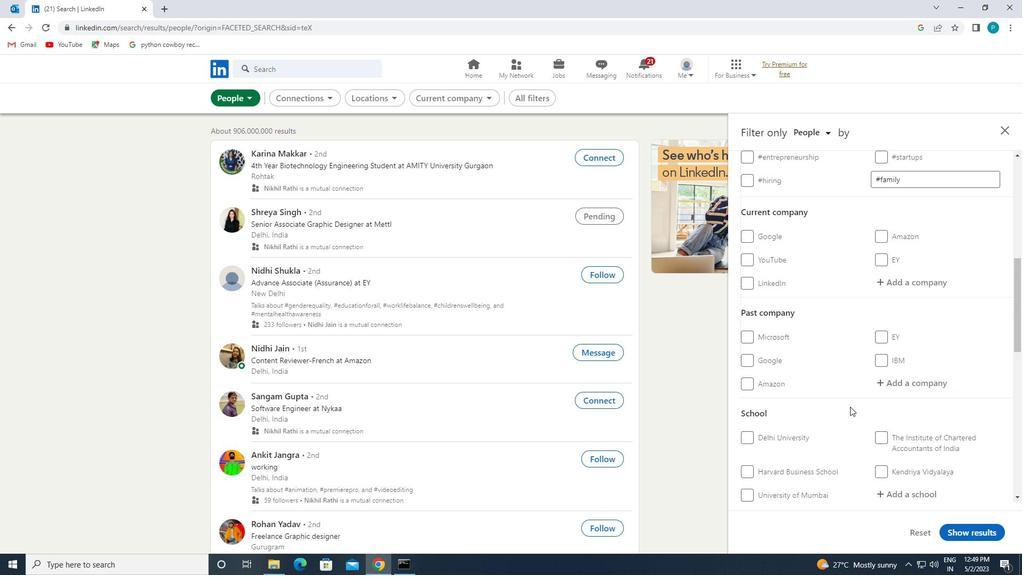 
Action: Mouse moved to (892, 386)
Screenshot: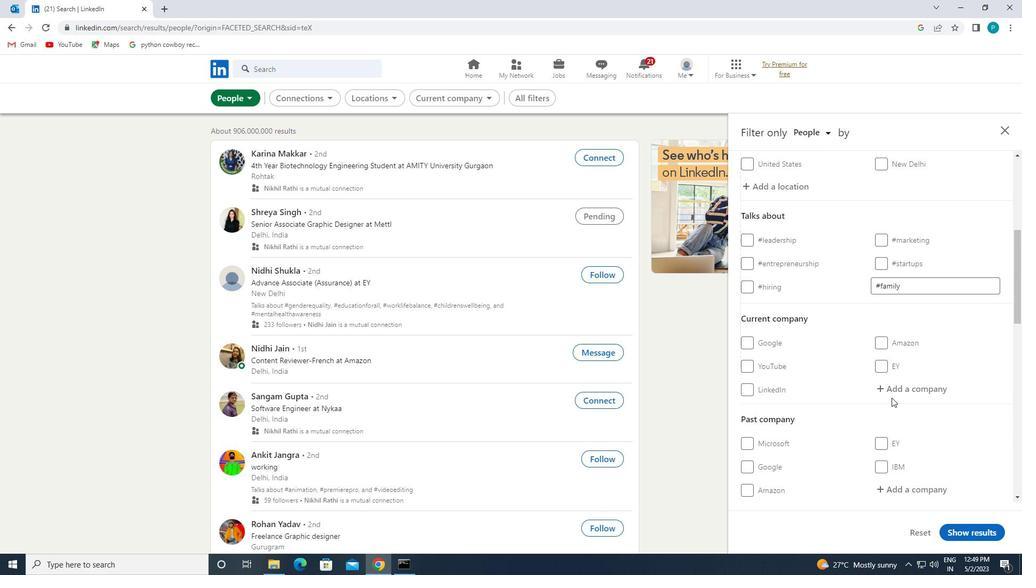 
Action: Mouse pressed left at (892, 386)
Screenshot: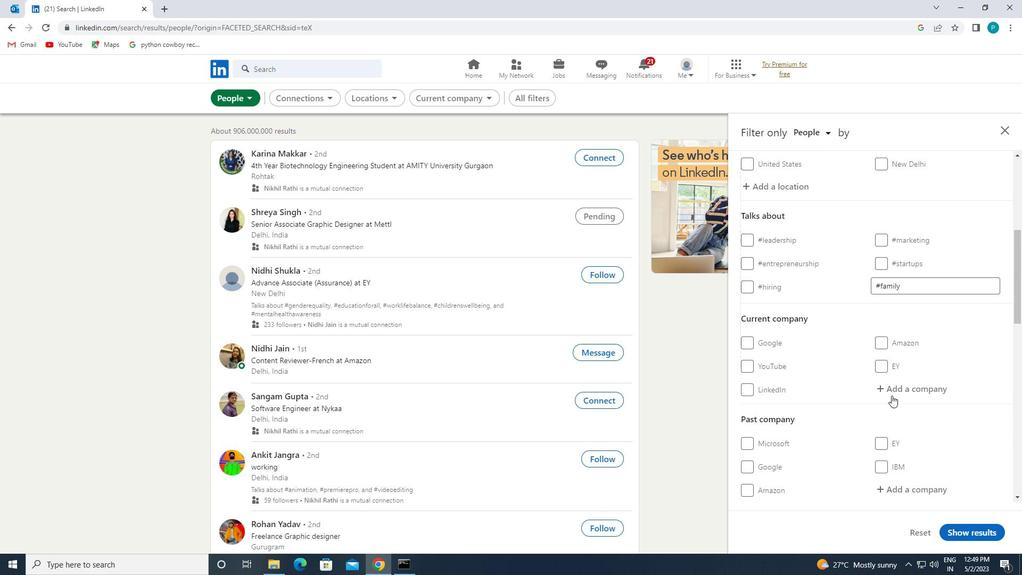 
Action: Mouse moved to (918, 404)
Screenshot: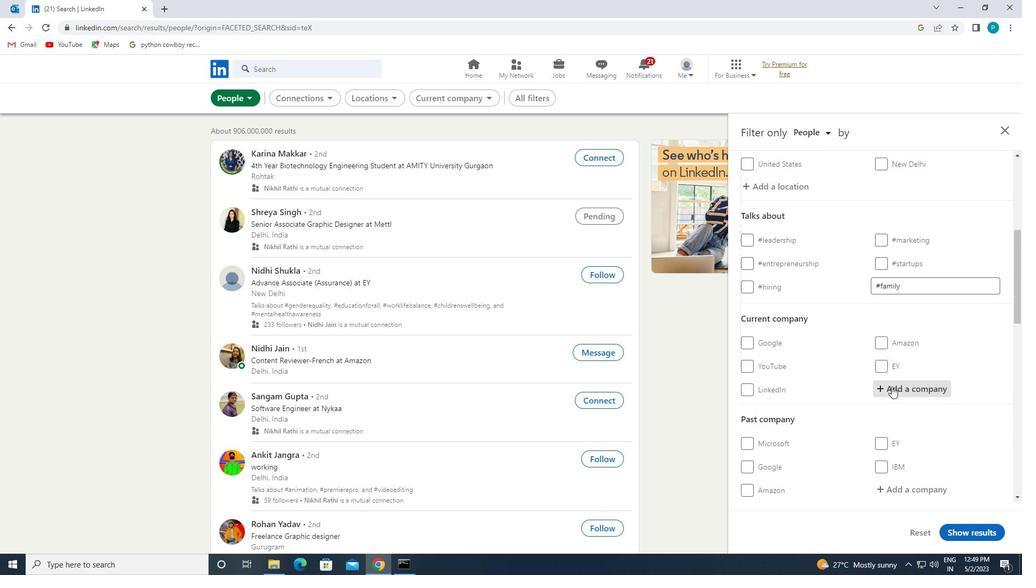 
Action: Key pressed <Key.caps_lock>V<Key.caps_lock>OLVO
Screenshot: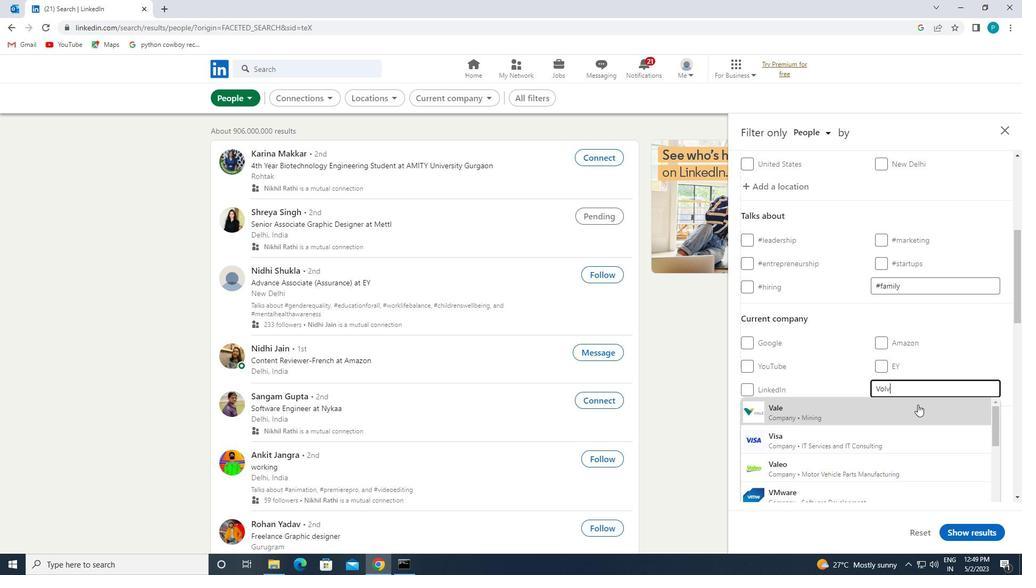 
Action: Mouse moved to (825, 461)
Screenshot: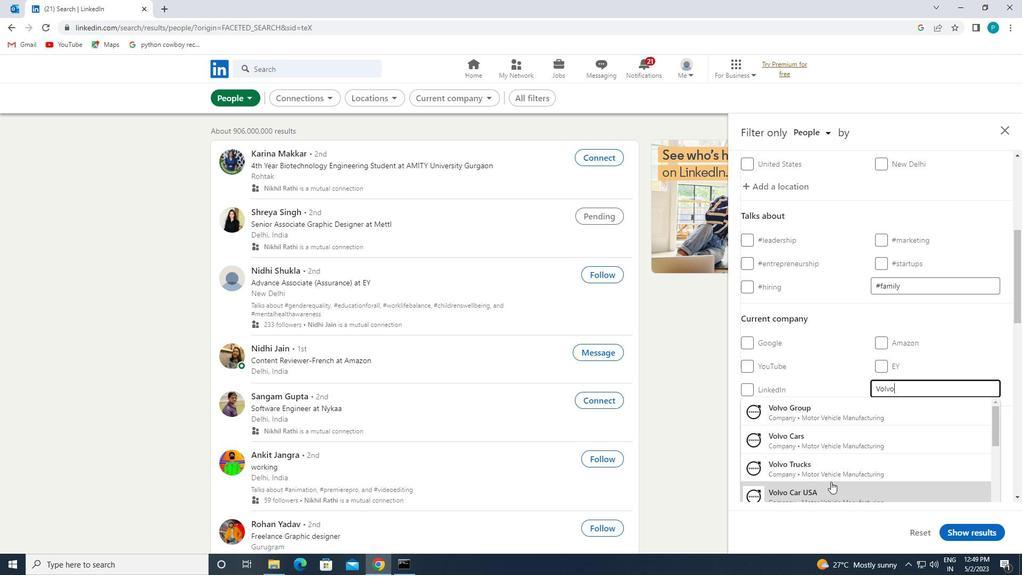 
Action: Mouse scrolled (825, 460) with delta (0, 0)
Screenshot: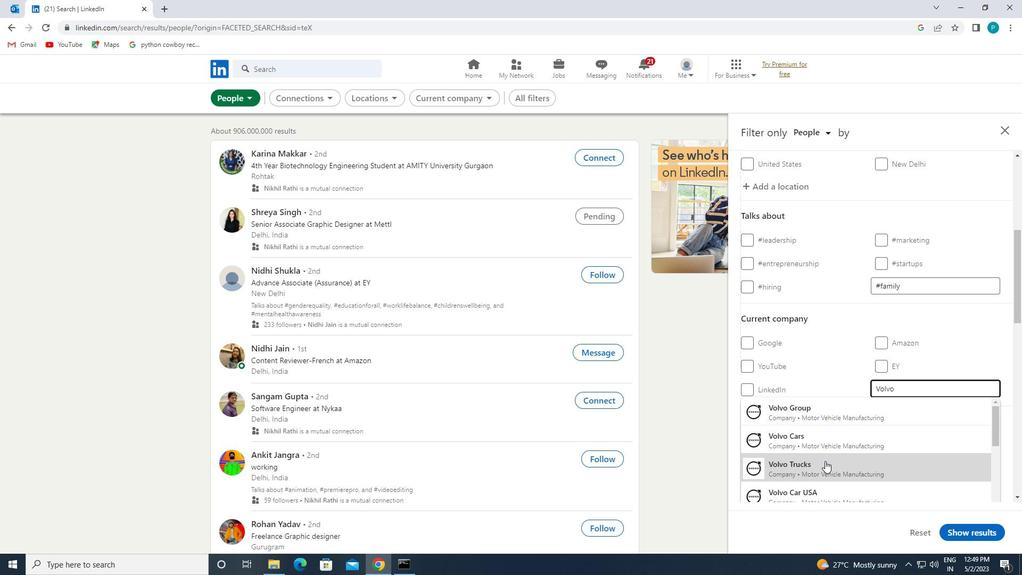 
Action: Mouse scrolled (825, 460) with delta (0, 0)
Screenshot: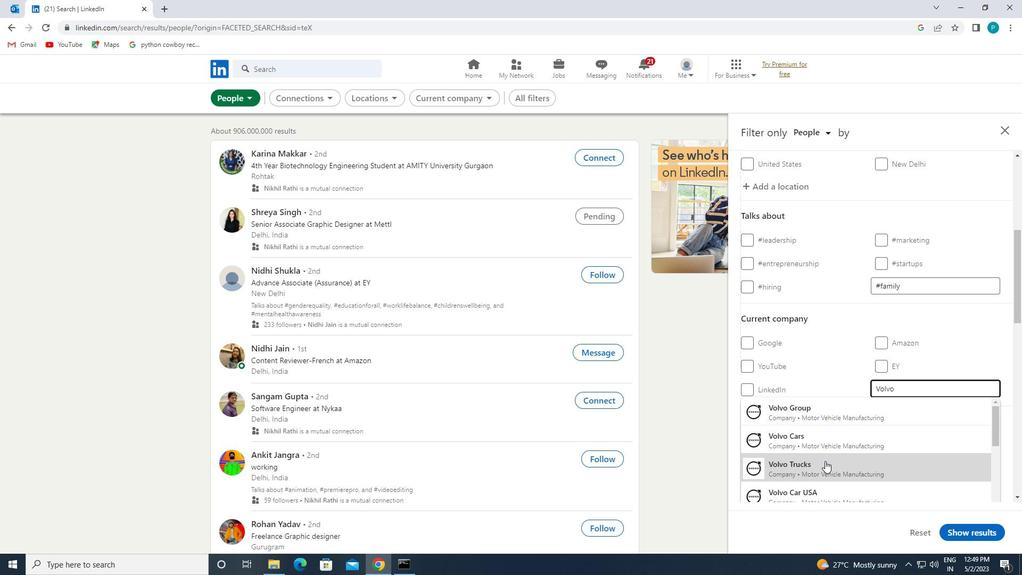 
Action: Mouse scrolled (825, 460) with delta (0, 0)
Screenshot: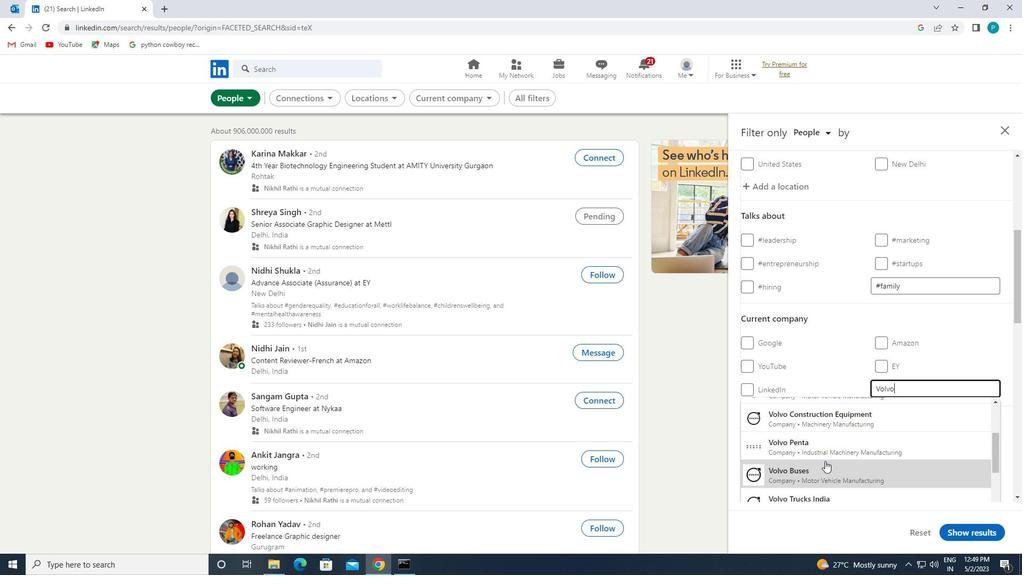 
Action: Mouse moved to (820, 445)
Screenshot: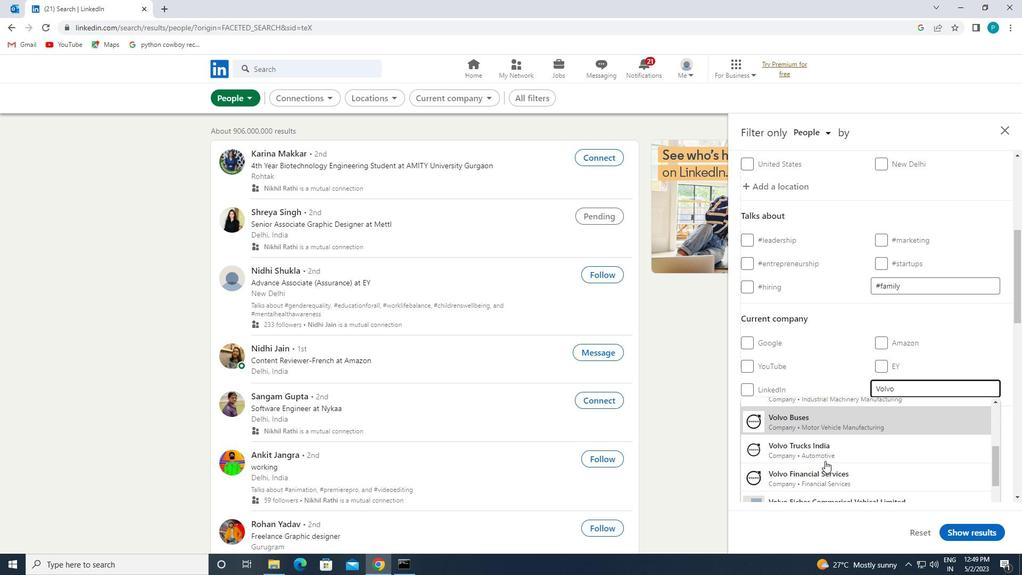 
Action: Mouse pressed left at (820, 445)
Screenshot: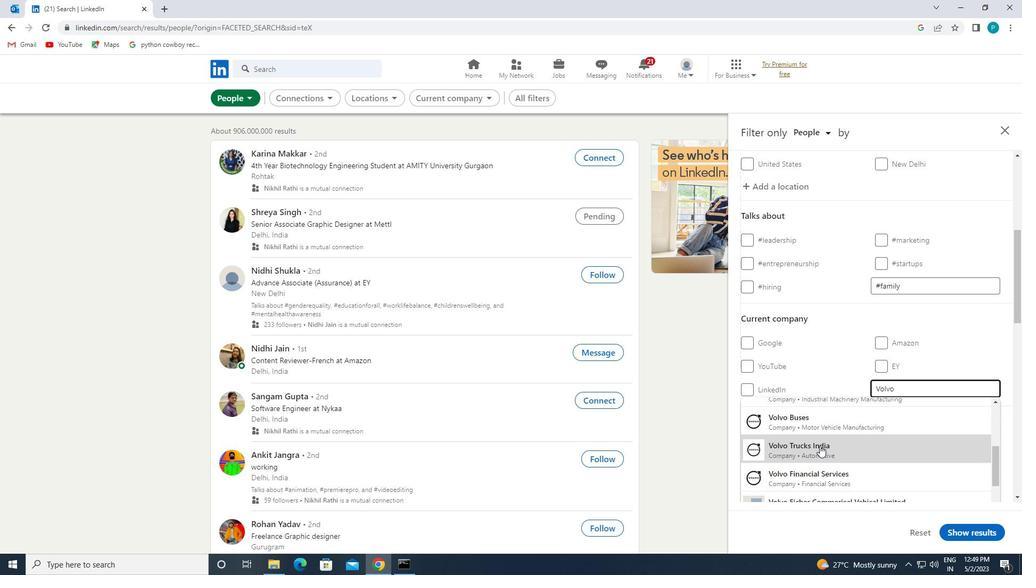 
Action: Mouse moved to (807, 446)
Screenshot: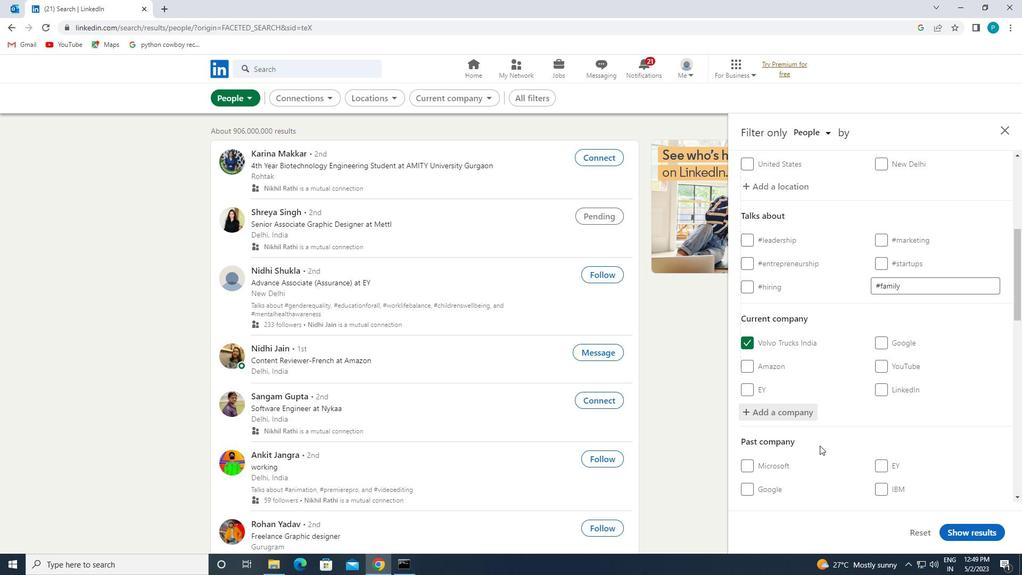 
Action: Mouse scrolled (807, 446) with delta (0, 0)
Screenshot: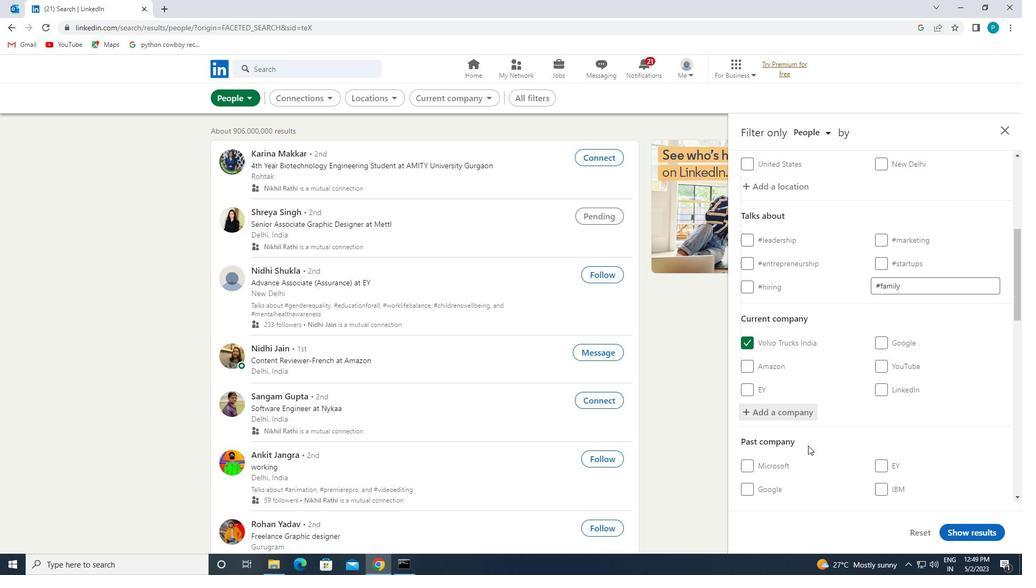 
Action: Mouse scrolled (807, 446) with delta (0, 0)
Screenshot: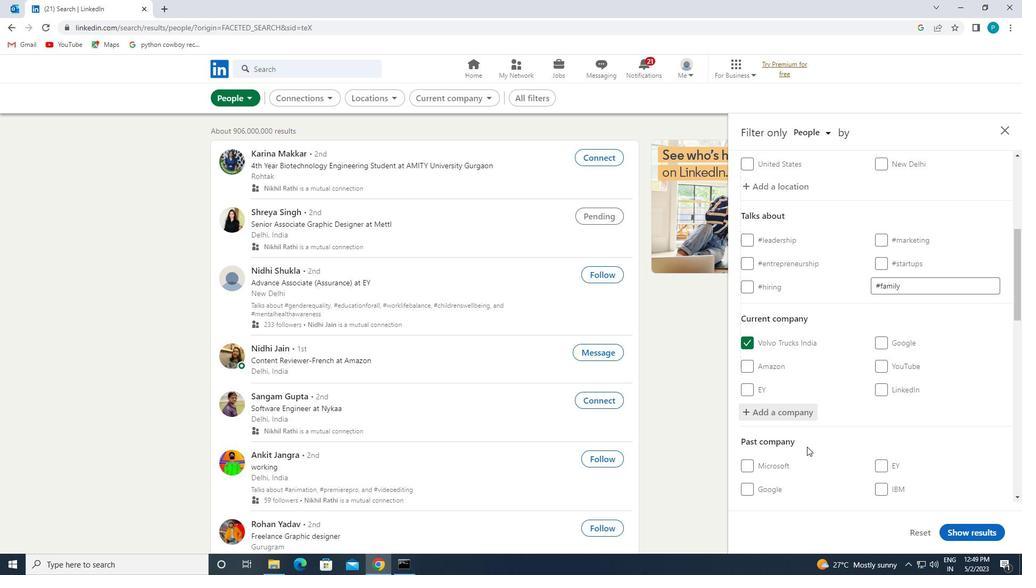 
Action: Mouse moved to (807, 447)
Screenshot: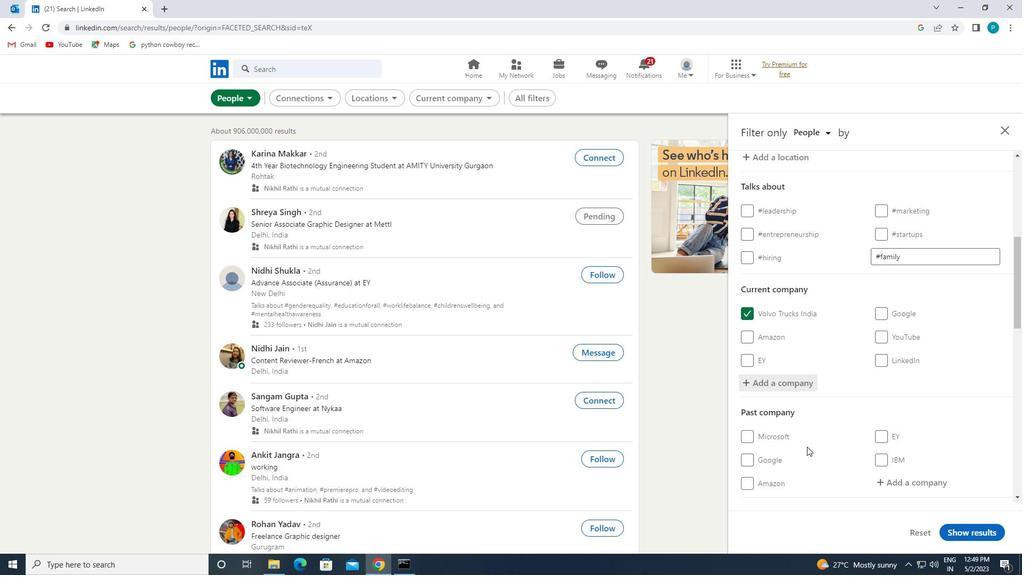 
Action: Mouse scrolled (807, 446) with delta (0, 0)
Screenshot: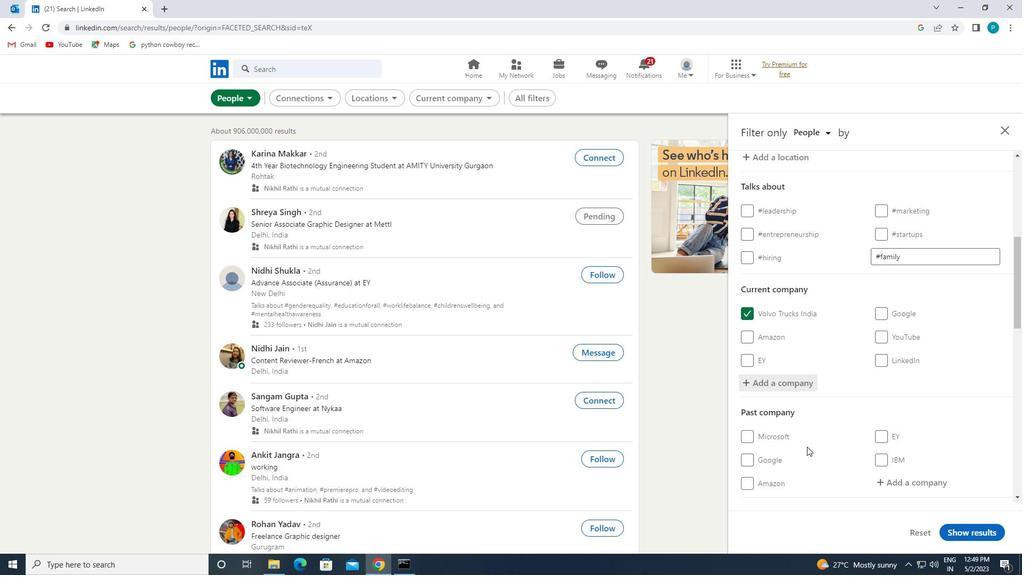 
Action: Mouse moved to (859, 431)
Screenshot: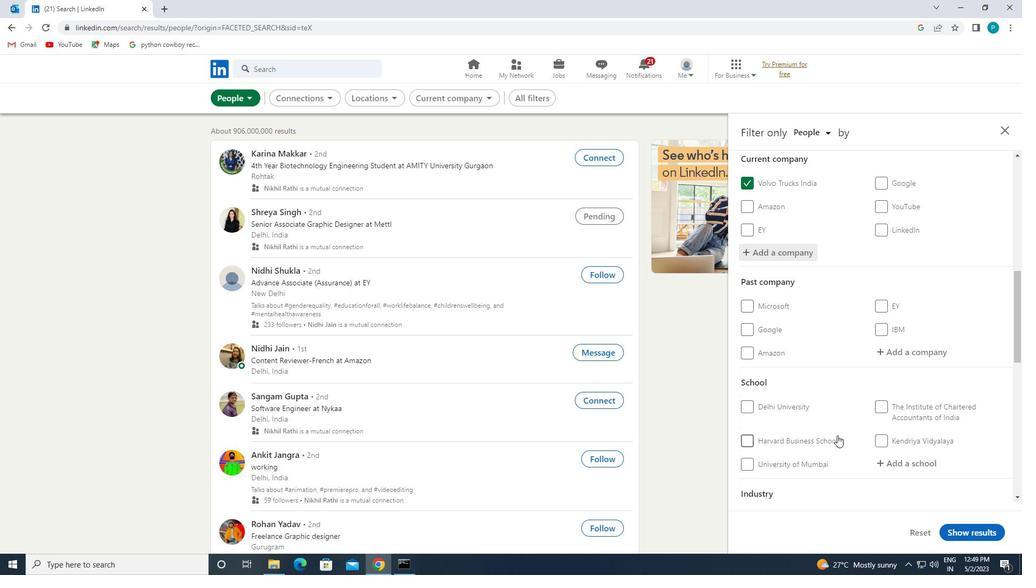 
Action: Mouse scrolled (859, 430) with delta (0, 0)
Screenshot: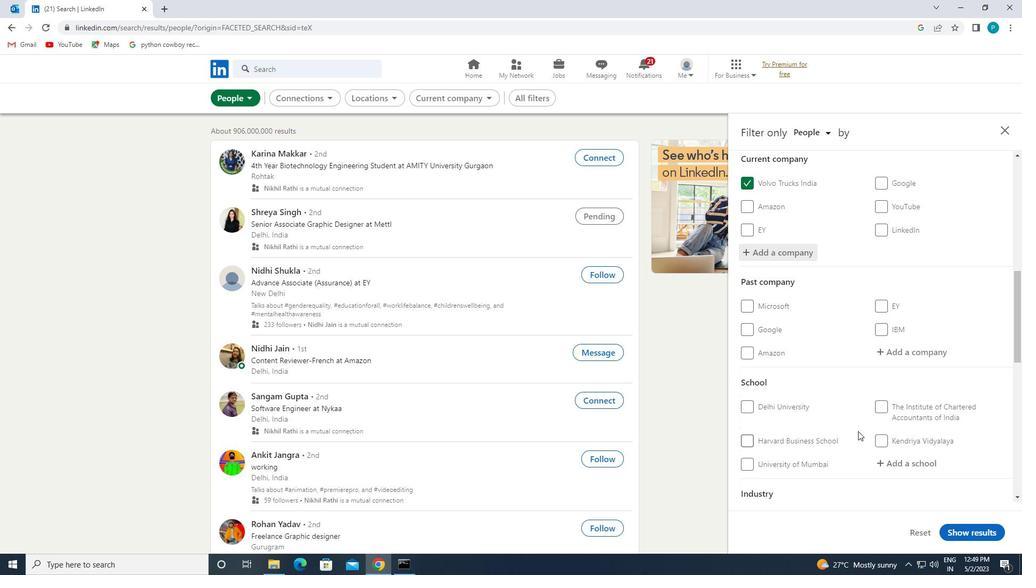 
Action: Mouse moved to (884, 412)
Screenshot: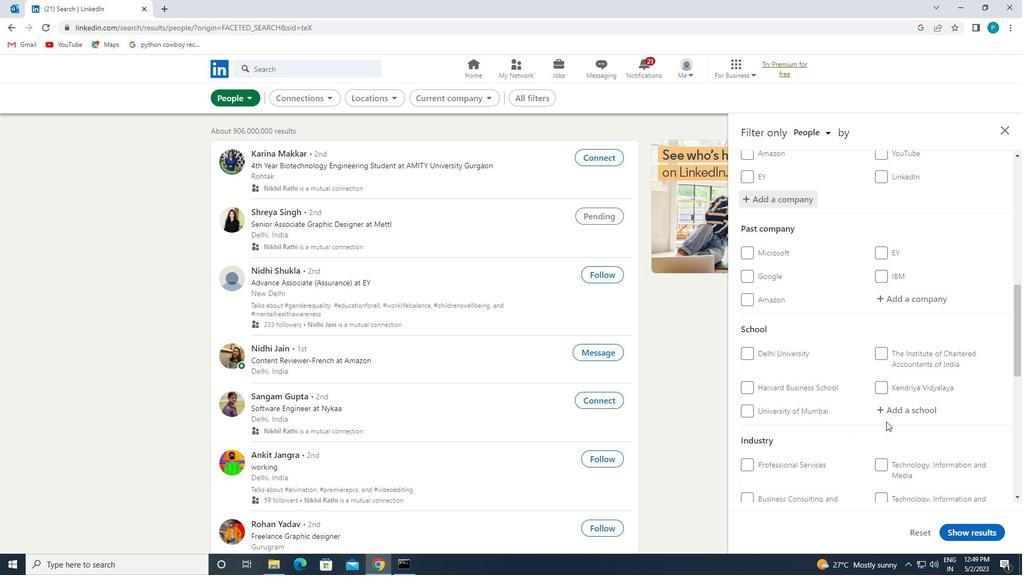 
Action: Mouse pressed left at (884, 412)
Screenshot: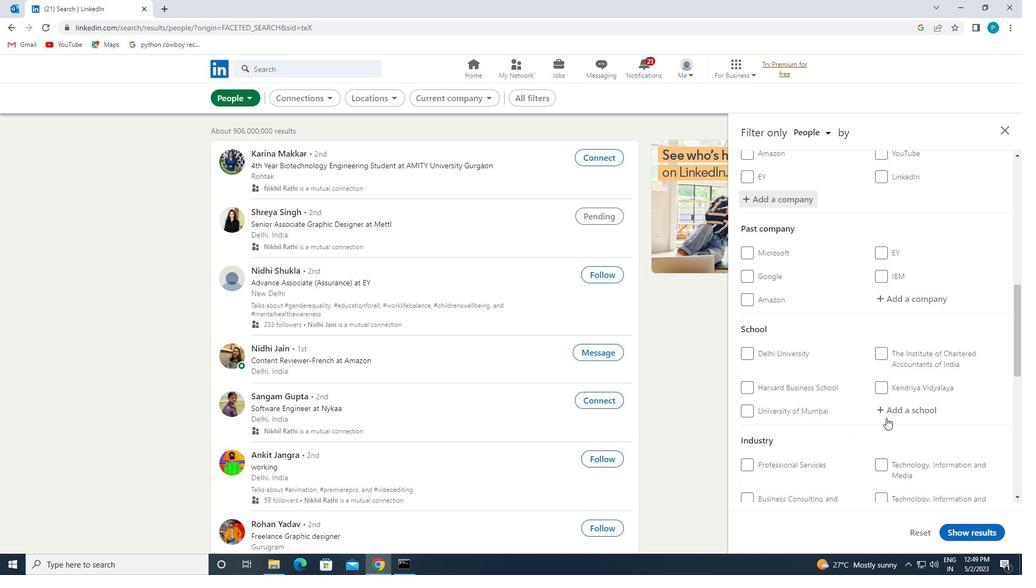 
Action: Key pressed <Key.caps_lock>B<Key.backspace>NIIT
Screenshot: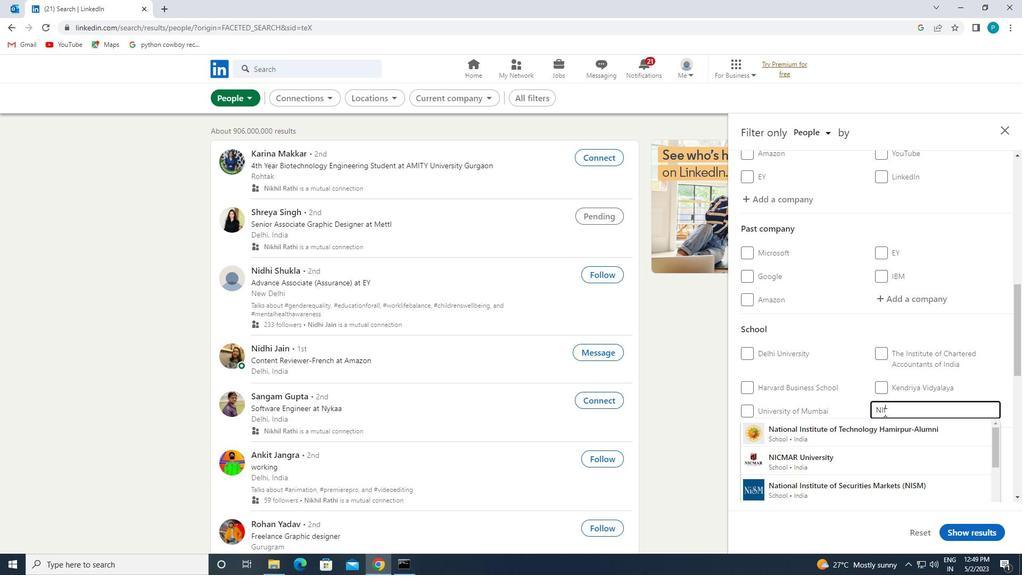 
Action: Mouse moved to (860, 427)
Screenshot: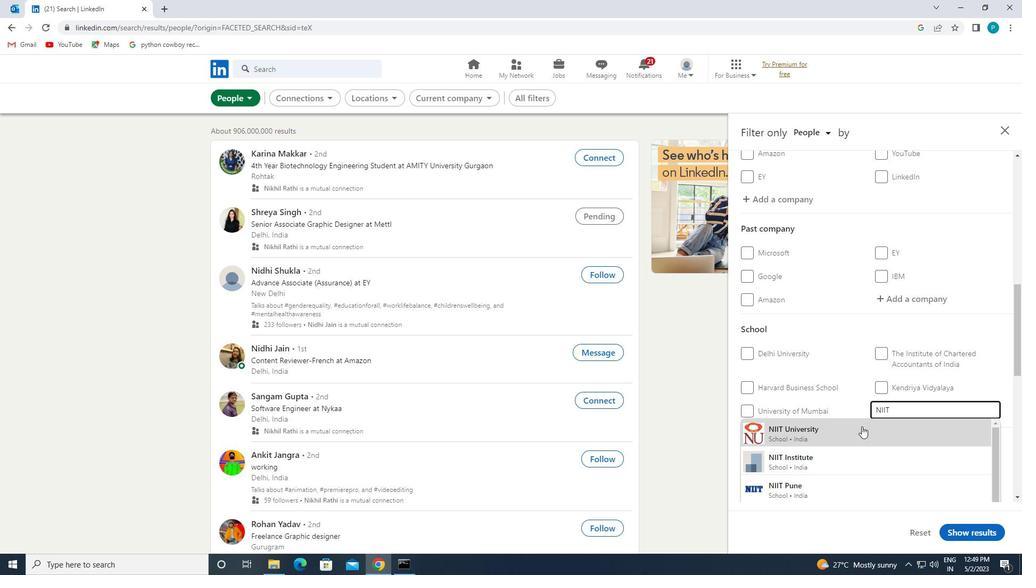
Action: Mouse pressed left at (860, 427)
Screenshot: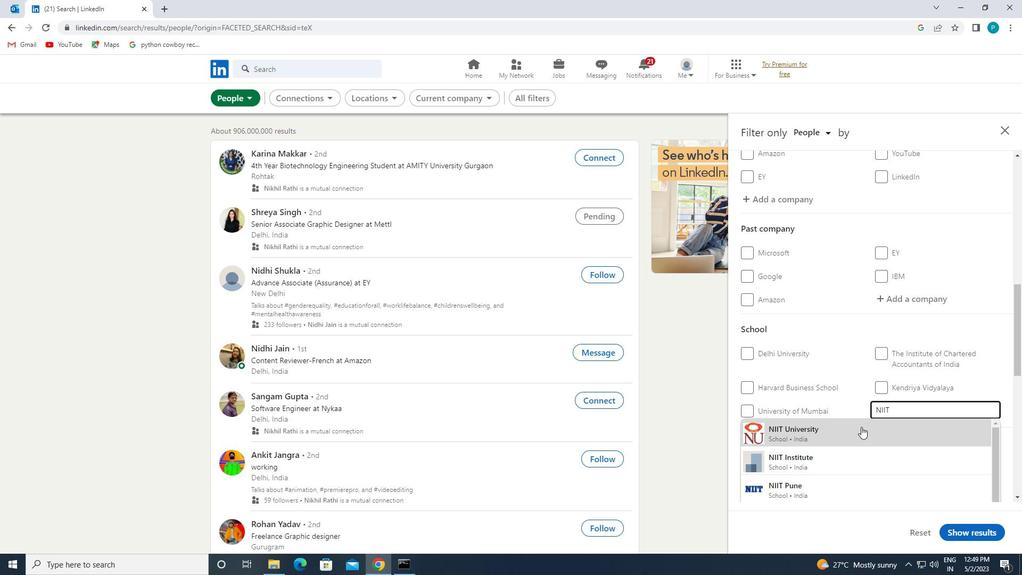 
Action: Mouse scrolled (860, 427) with delta (0, 0)
Screenshot: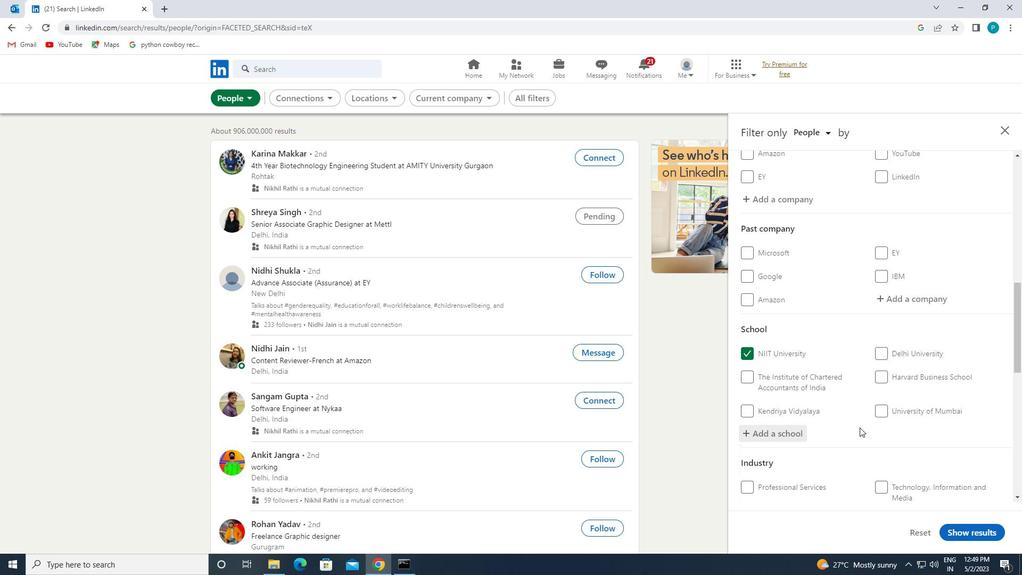 
Action: Mouse scrolled (860, 427) with delta (0, 0)
Screenshot: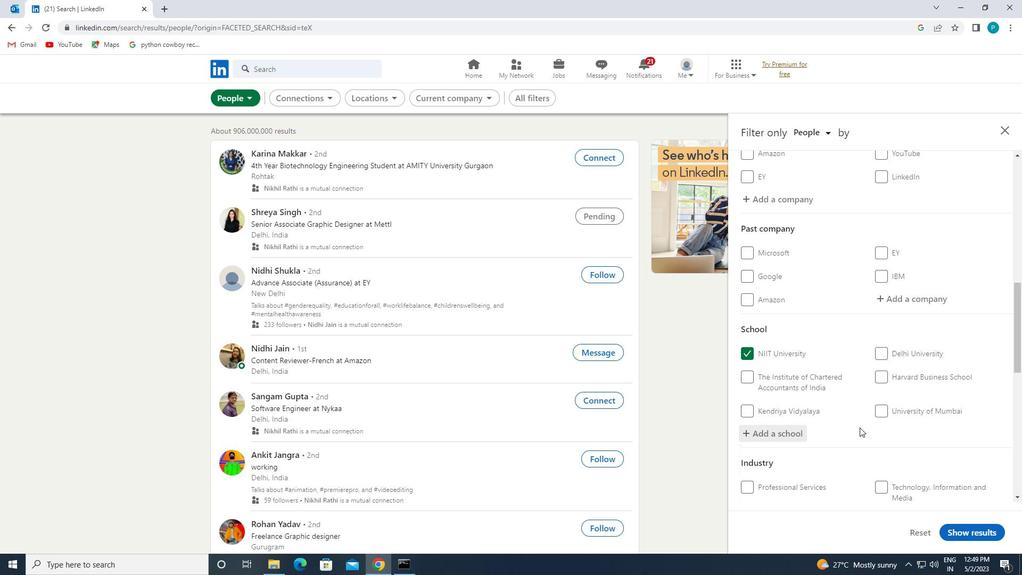 
Action: Mouse moved to (903, 444)
Screenshot: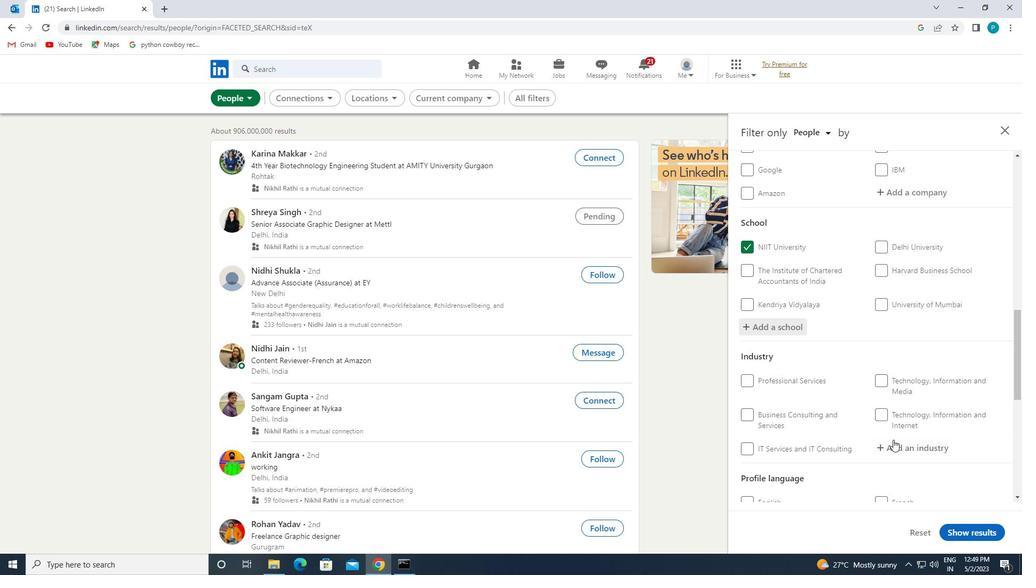 
Action: Mouse pressed left at (903, 444)
Screenshot: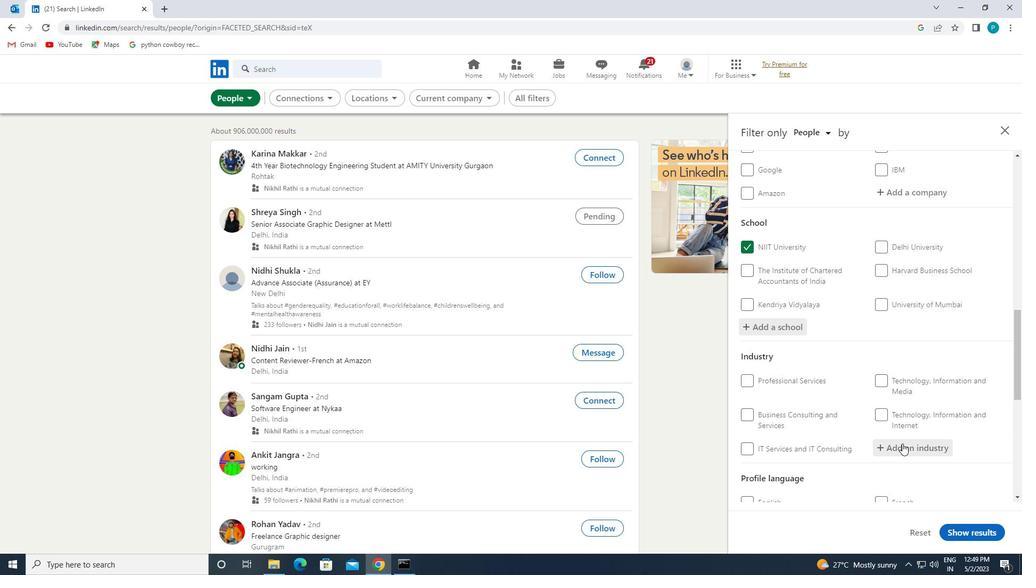 
Action: Key pressed <Key.caps_lock>I<Key.caps_lock>NTE<Key.backspace><Key.backspace><Key.backspace><Key.backspace><Key.backspace><Key.backspace>I<Key.caps_lock>NTER
Screenshot: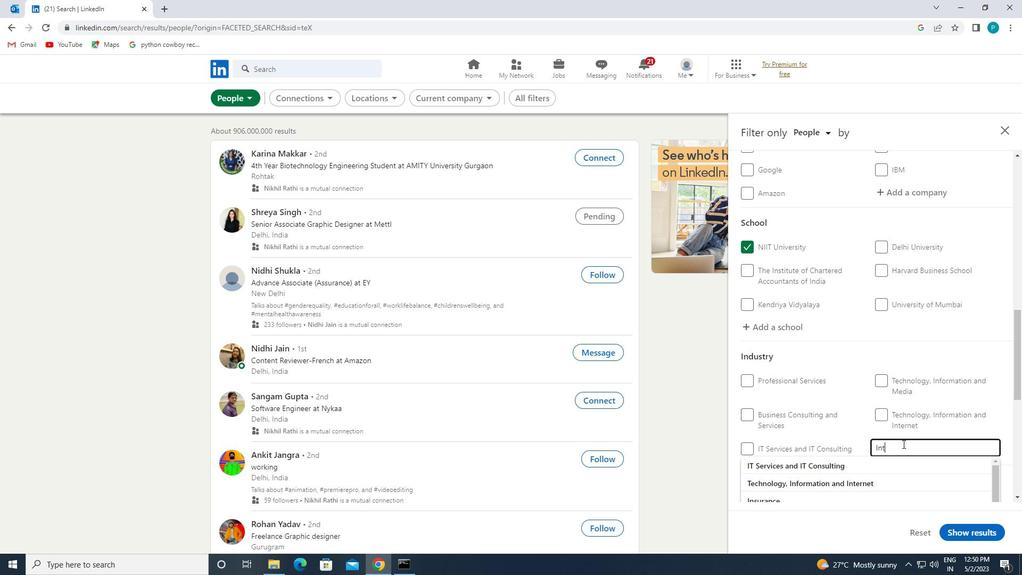 
Action: Mouse moved to (878, 484)
Screenshot: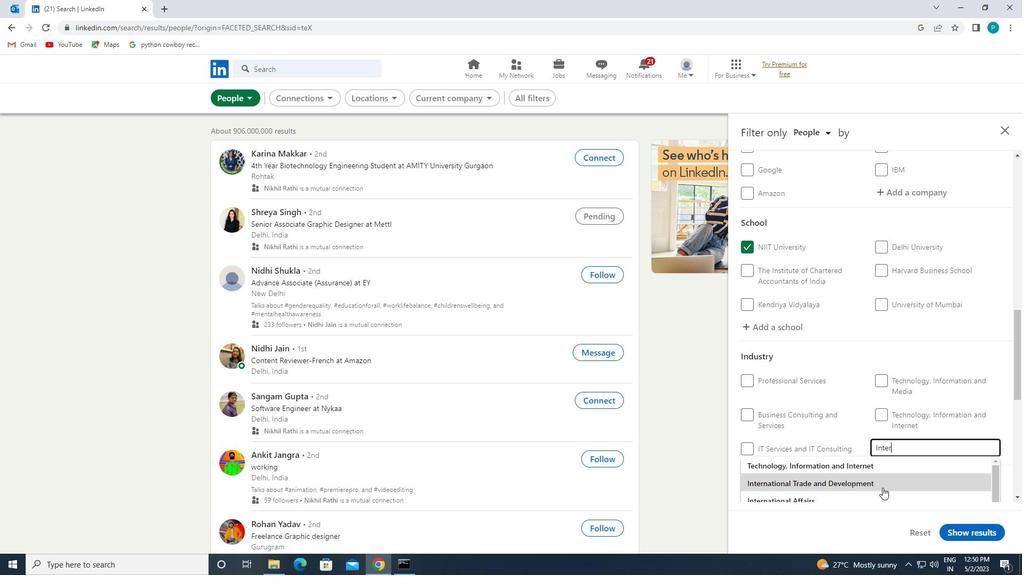 
Action: Mouse pressed left at (878, 484)
Screenshot: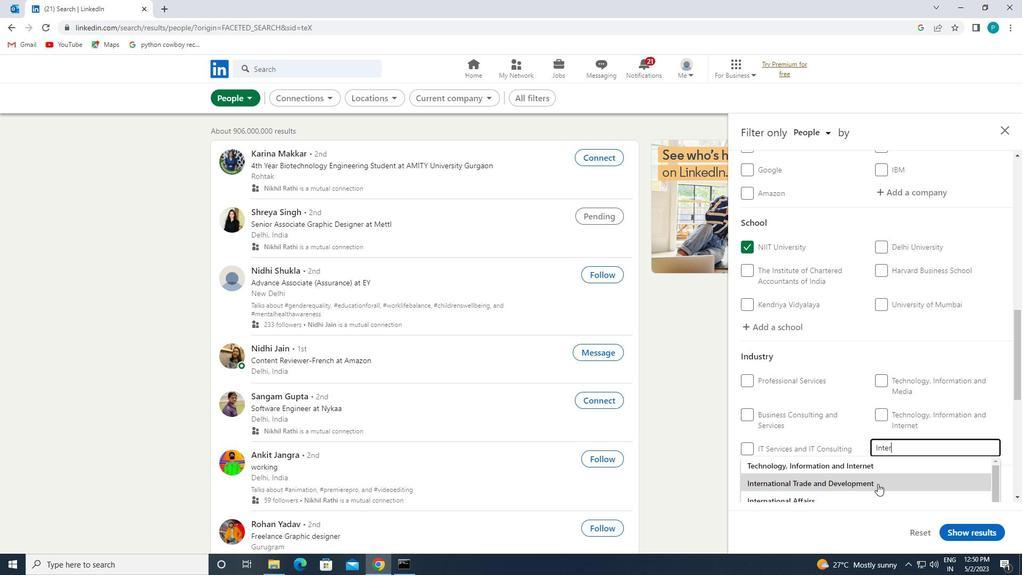
Action: Mouse scrolled (878, 483) with delta (0, 0)
Screenshot: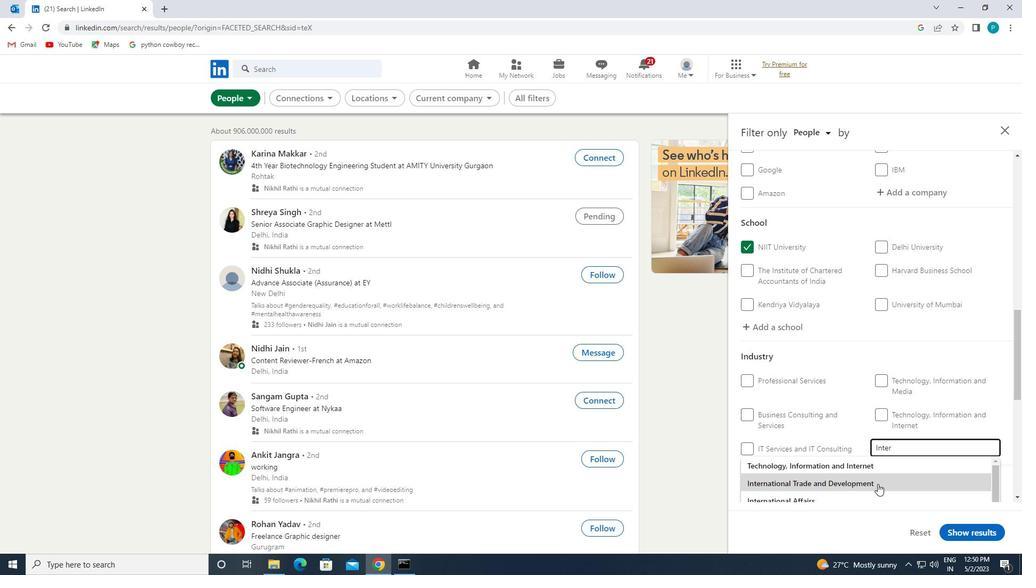 
Action: Mouse moved to (879, 456)
Screenshot: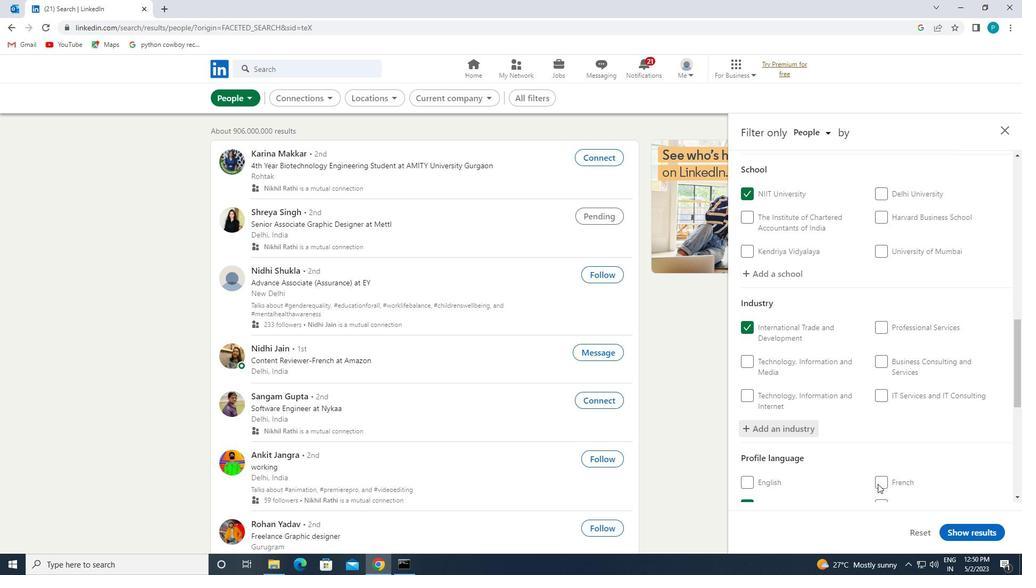
Action: Mouse scrolled (879, 455) with delta (0, 0)
Screenshot: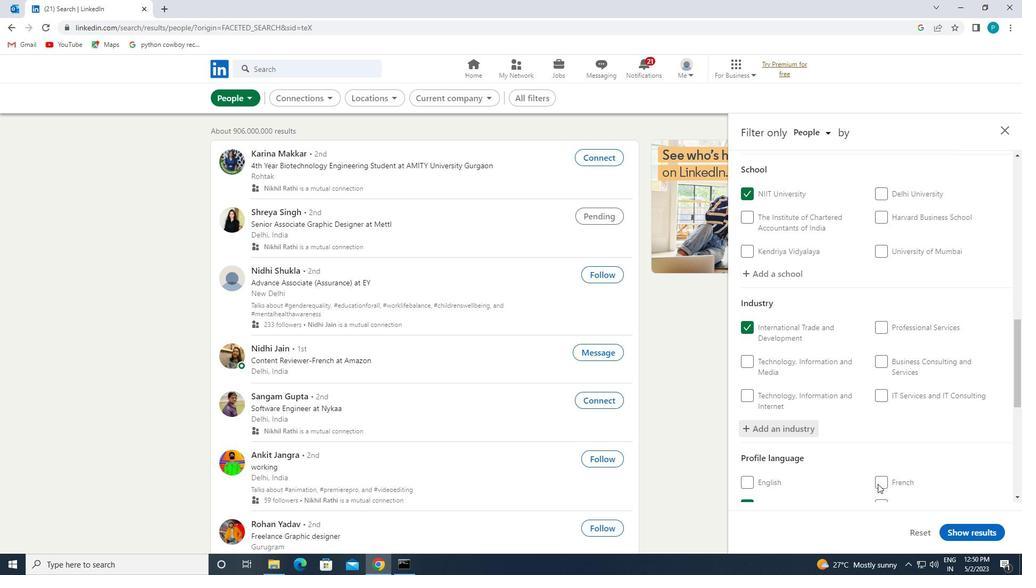 
Action: Mouse scrolled (879, 455) with delta (0, 0)
Screenshot: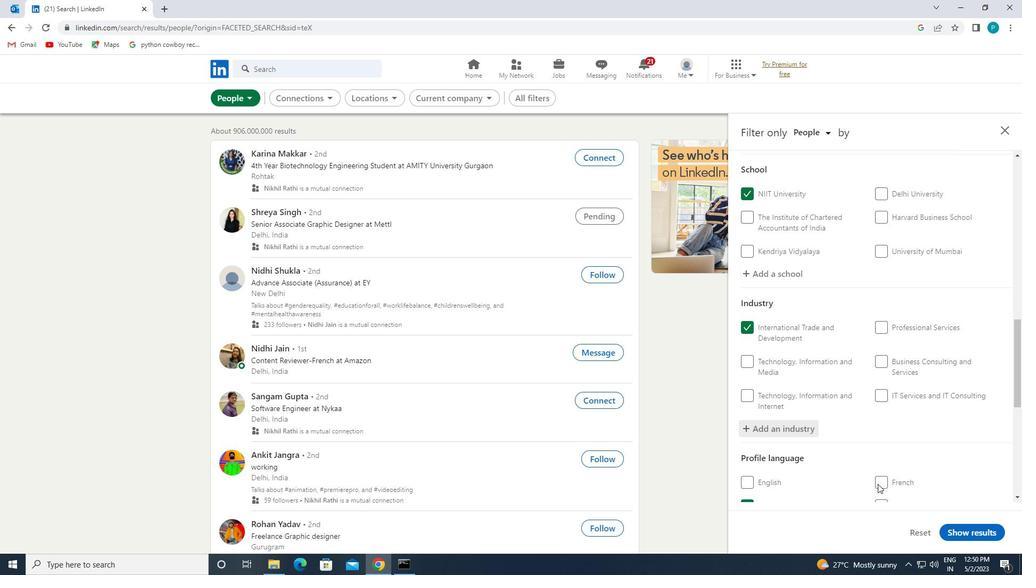 
Action: Mouse scrolled (879, 455) with delta (0, 0)
Screenshot: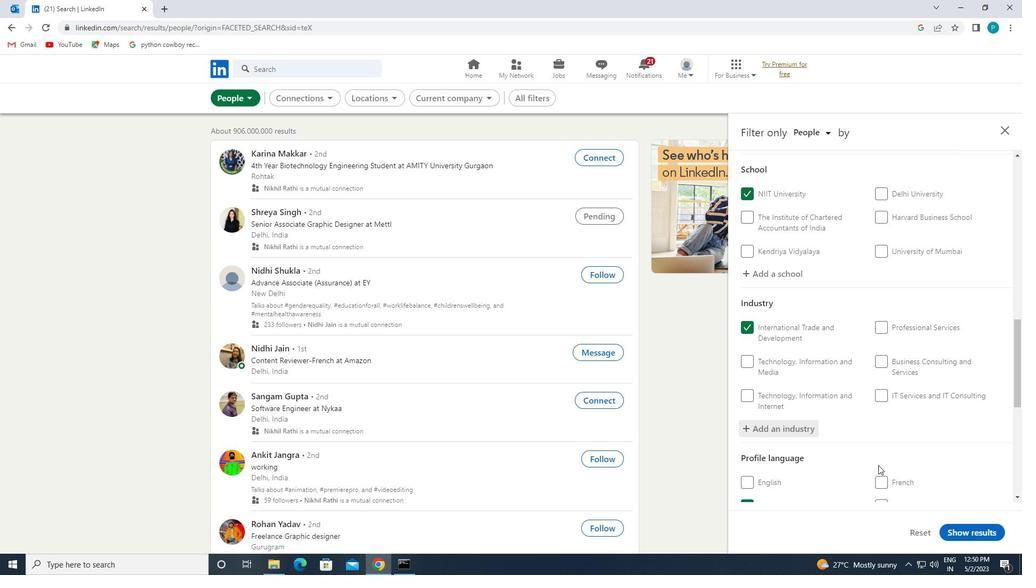 
Action: Mouse scrolled (879, 455) with delta (0, 0)
Screenshot: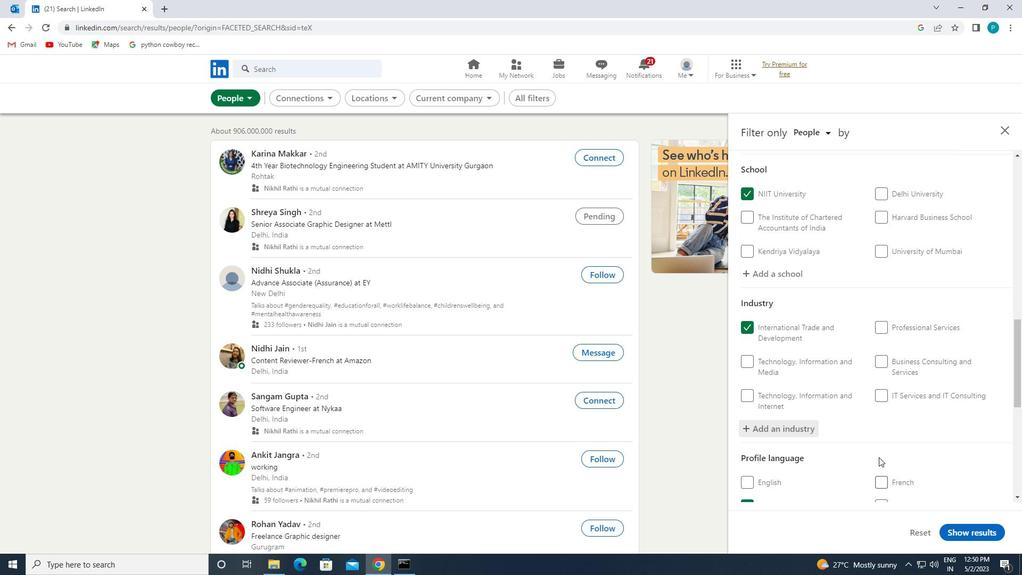 
Action: Mouse moved to (885, 459)
Screenshot: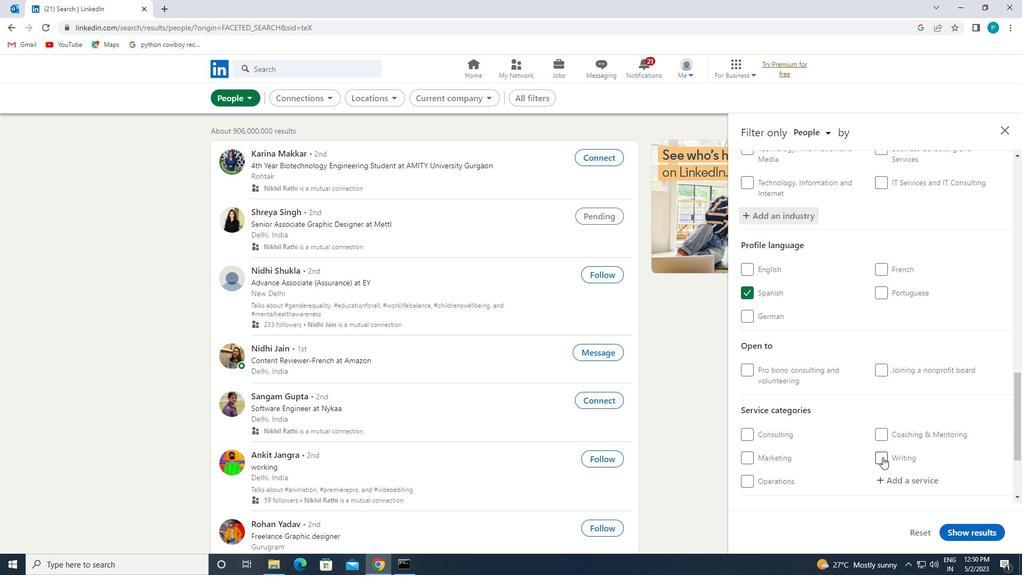 
Action: Mouse scrolled (885, 458) with delta (0, 0)
Screenshot: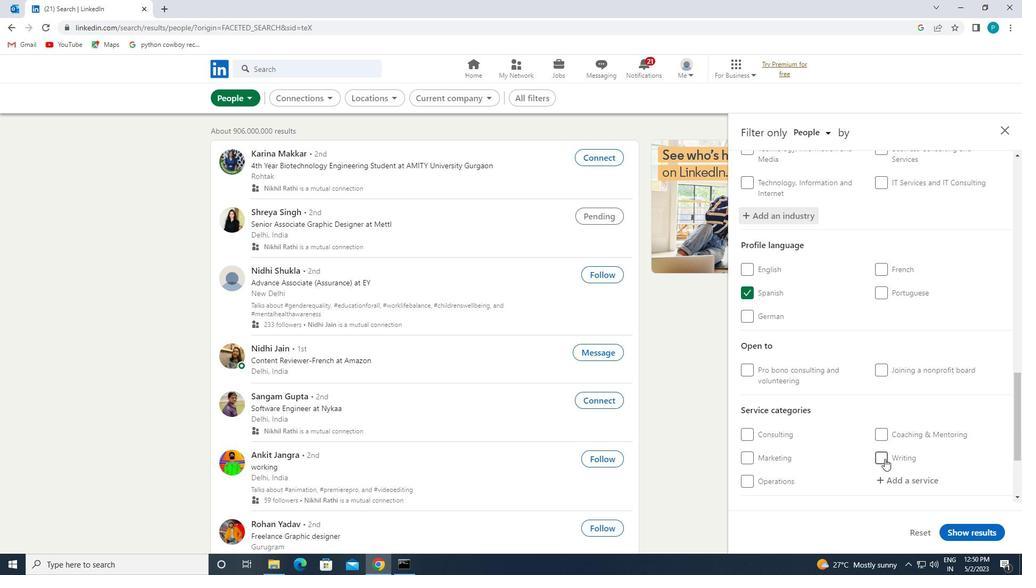 
Action: Mouse scrolled (885, 458) with delta (0, 0)
Screenshot: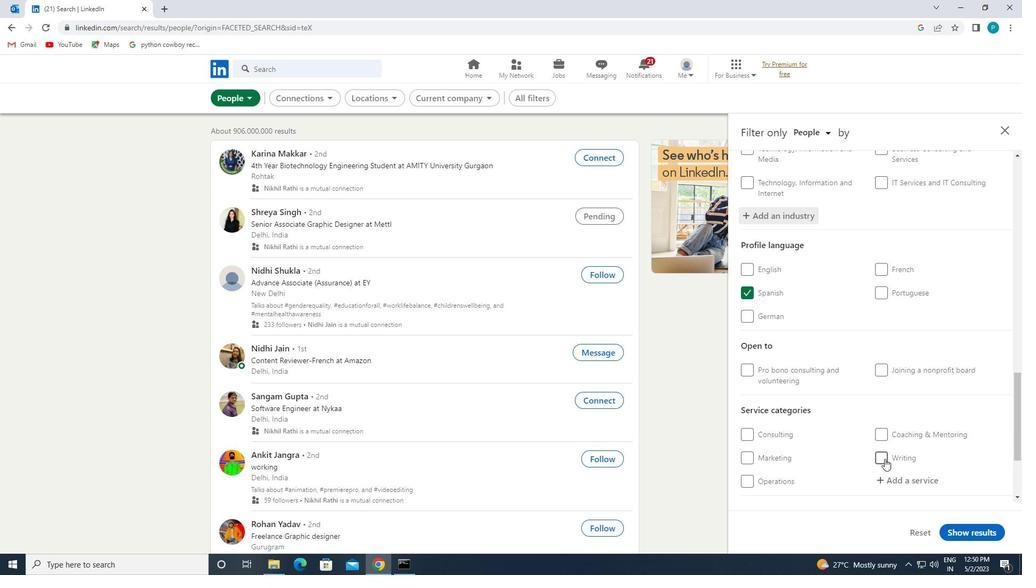 
Action: Mouse moved to (893, 372)
Screenshot: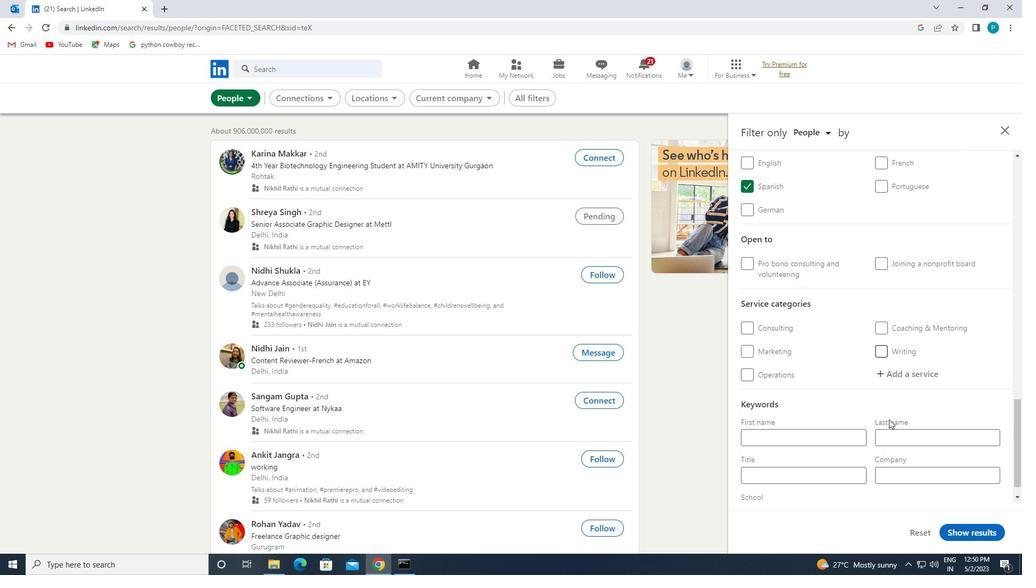 
Action: Mouse pressed left at (893, 372)
Screenshot: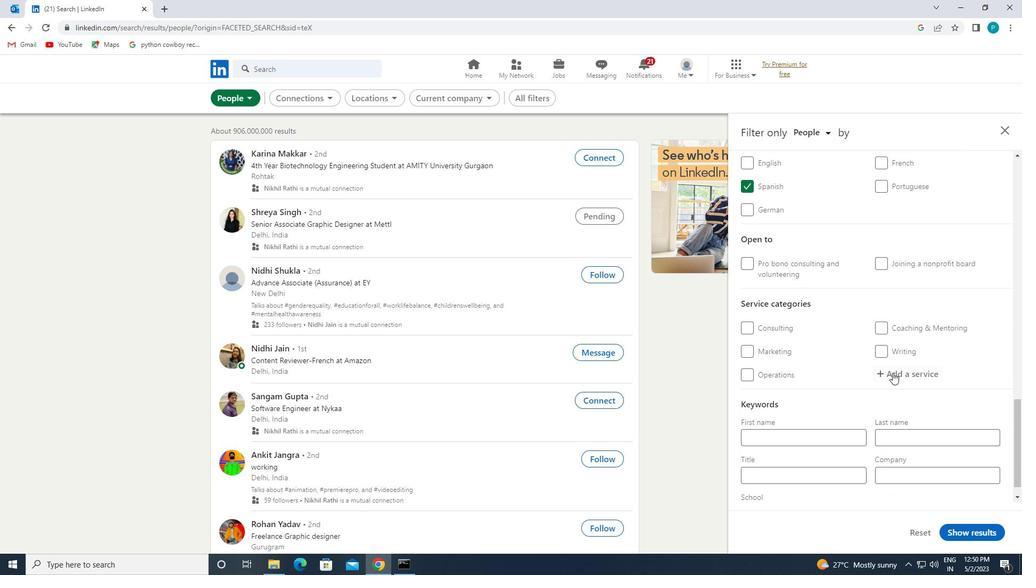 
Action: Key pressed <Key.caps_lock>C<Key.caps_lock>OMMER
Screenshot: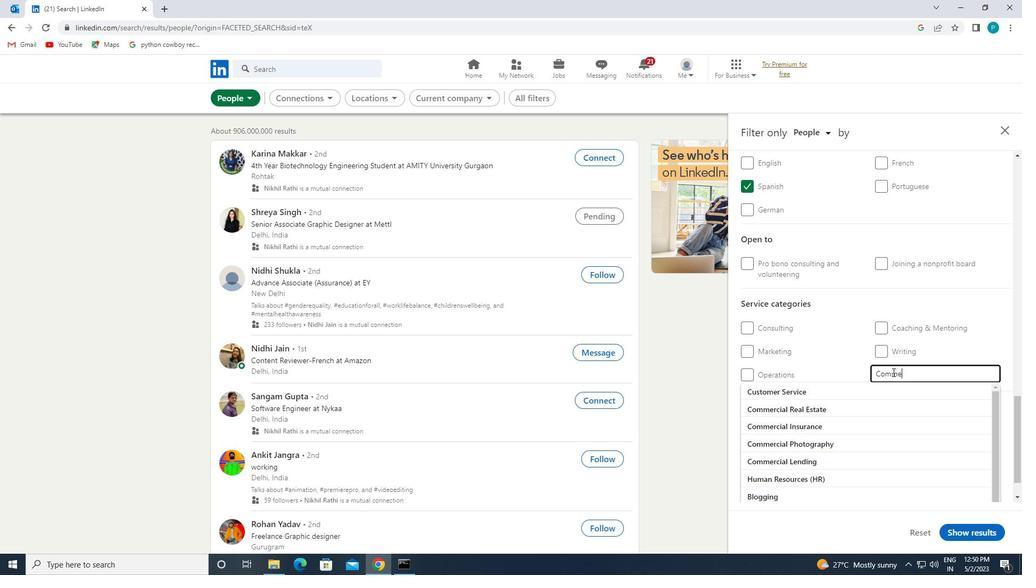 
Action: Mouse moved to (851, 389)
Screenshot: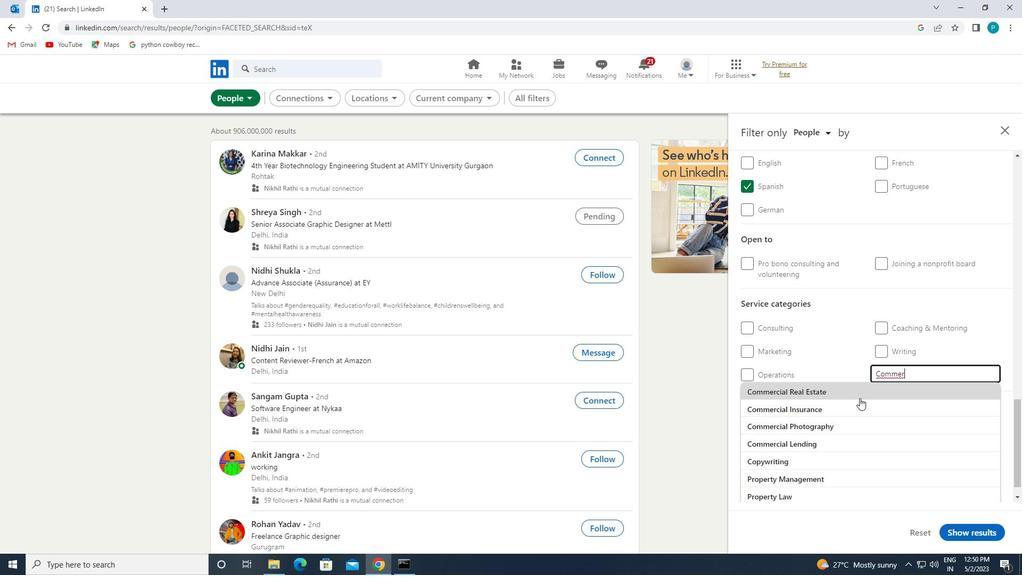 
Action: Mouse pressed left at (851, 389)
Screenshot: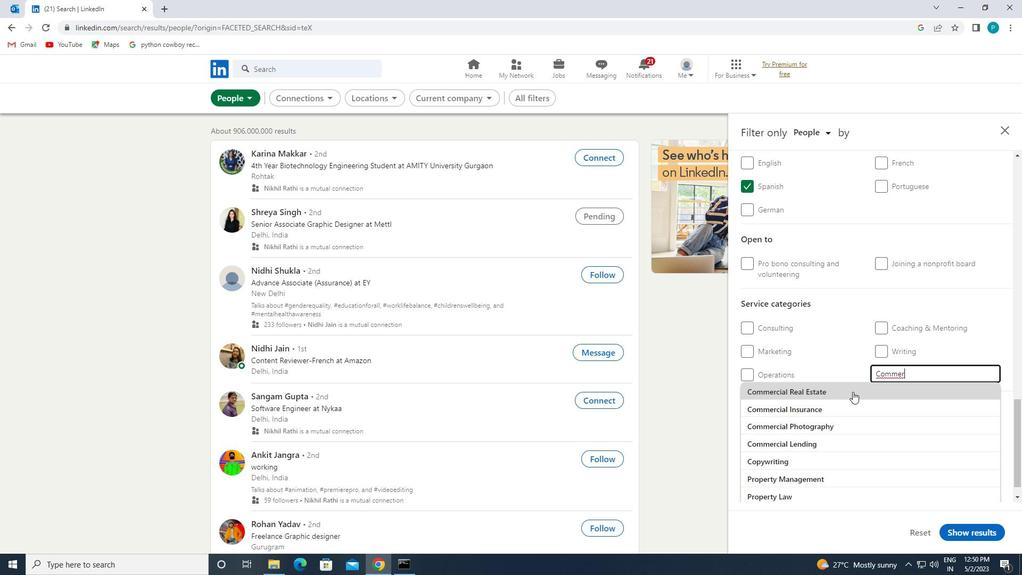 
Action: Mouse scrolled (851, 388) with delta (0, 0)
Screenshot: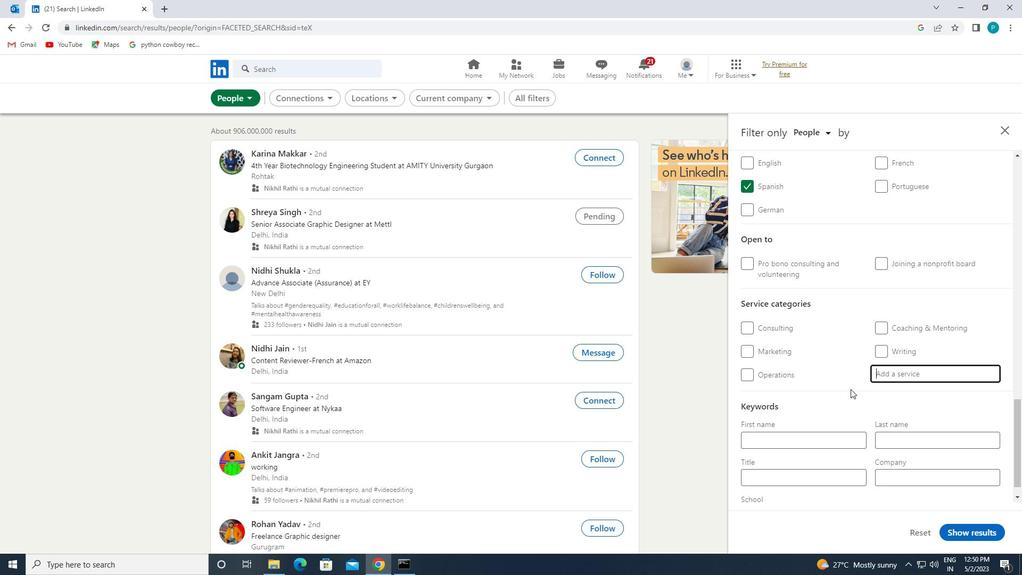 
Action: Mouse scrolled (851, 388) with delta (0, 0)
Screenshot: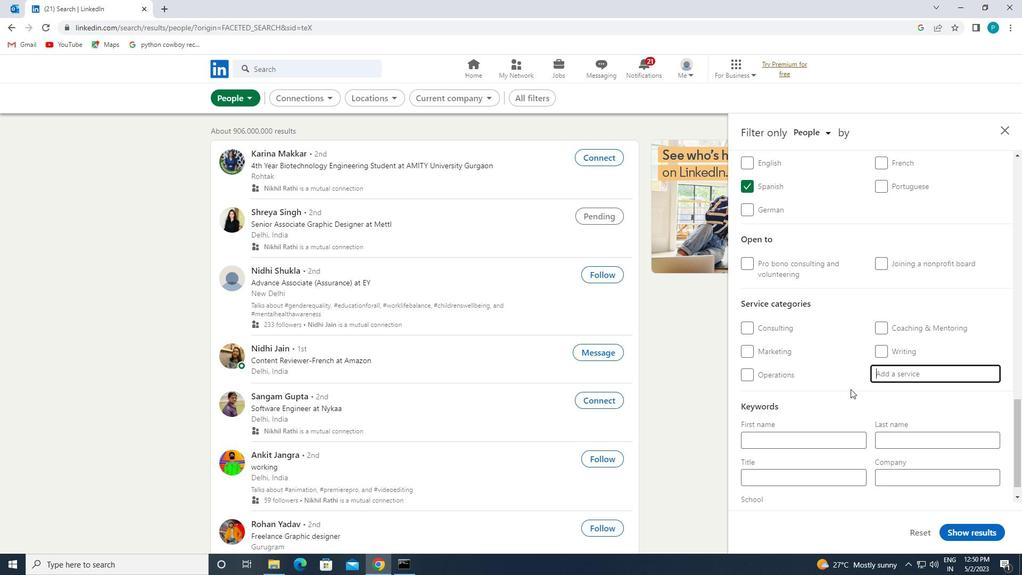
Action: Mouse scrolled (851, 388) with delta (0, 0)
Screenshot: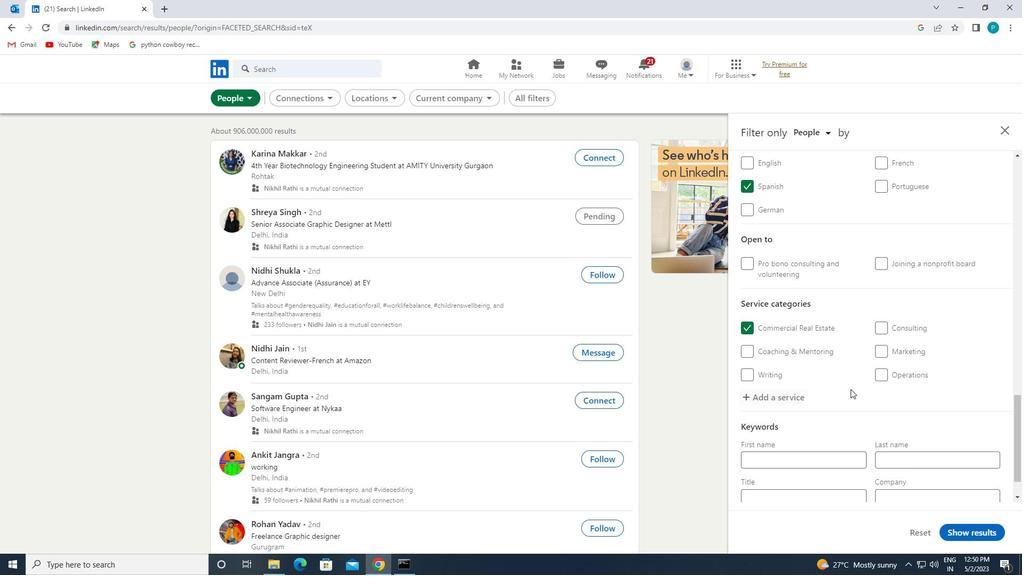 
Action: Mouse scrolled (851, 388) with delta (0, 0)
Screenshot: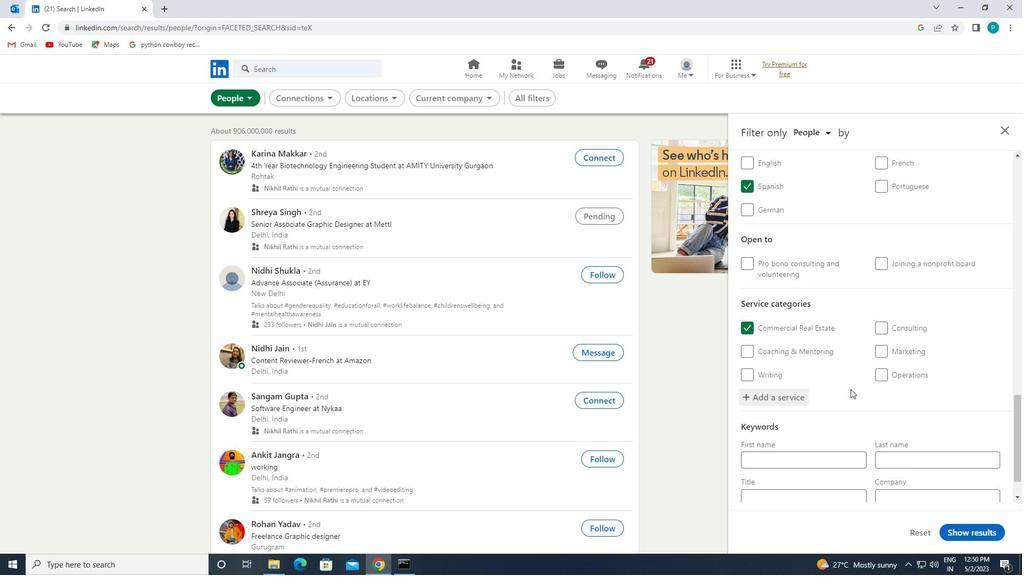 
Action: Mouse moved to (804, 457)
Screenshot: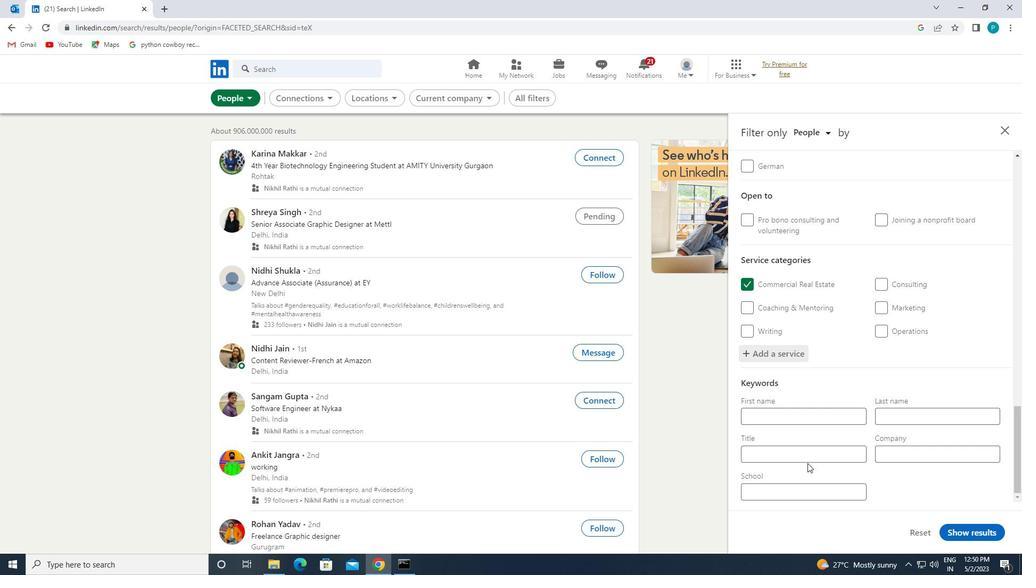 
Action: Mouse pressed left at (804, 457)
Screenshot: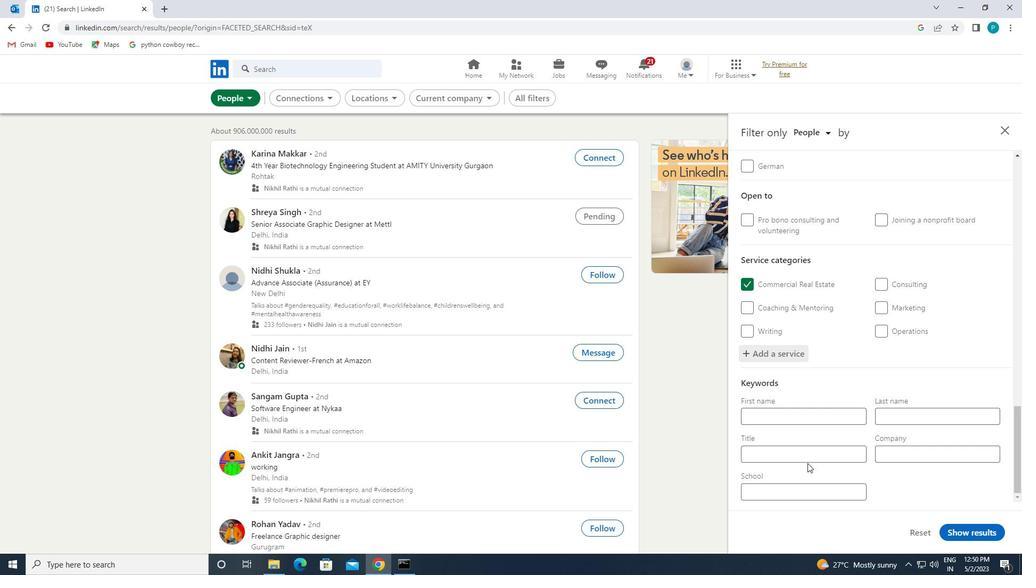 
Action: Key pressed <Key.caps_lock>C<Key.caps_lock>OSETOLOGIST
Screenshot: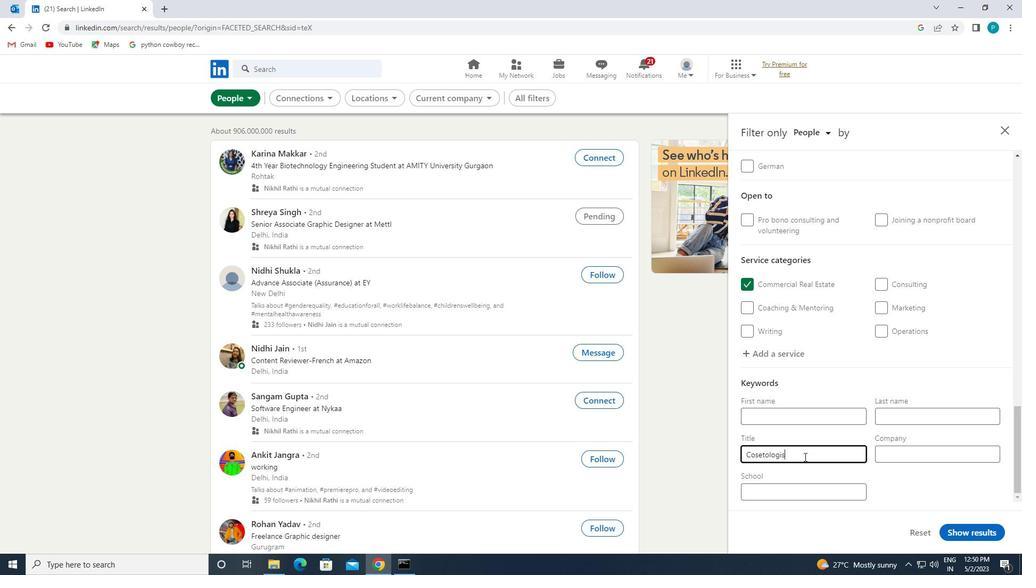 
Action: Mouse moved to (961, 537)
Screenshot: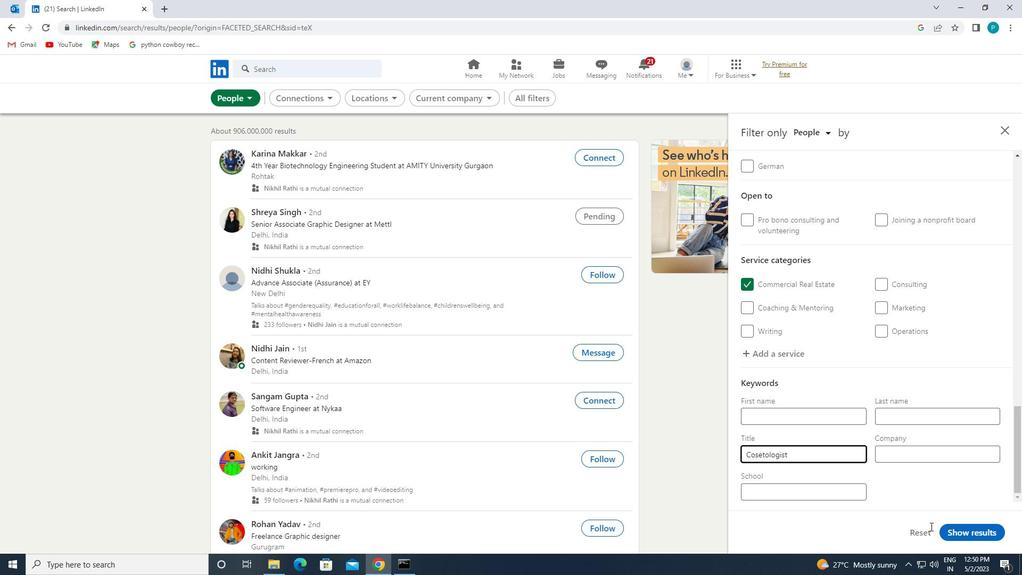 
Action: Mouse pressed left at (961, 537)
Screenshot: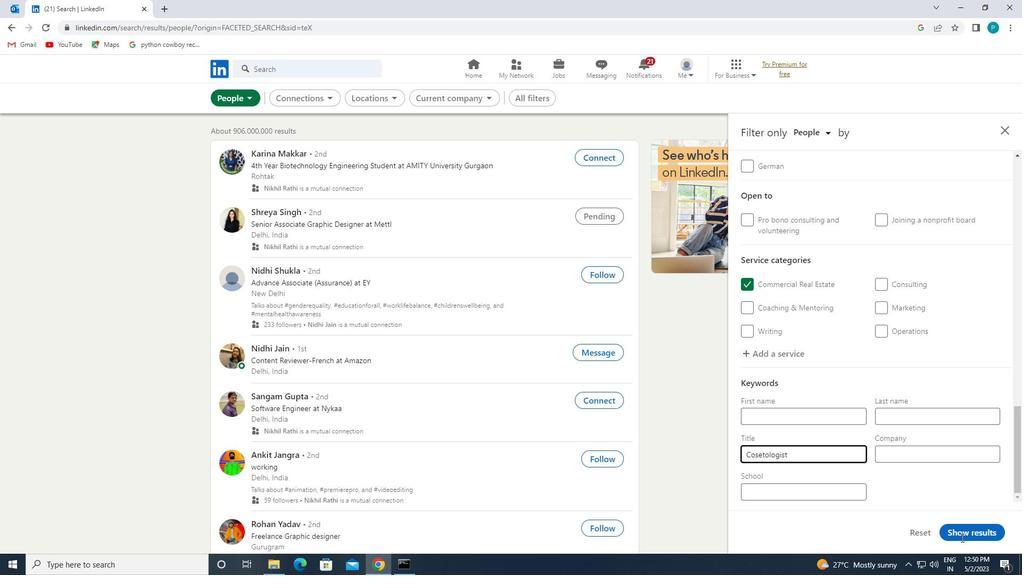 
Action: Mouse moved to (963, 529)
Screenshot: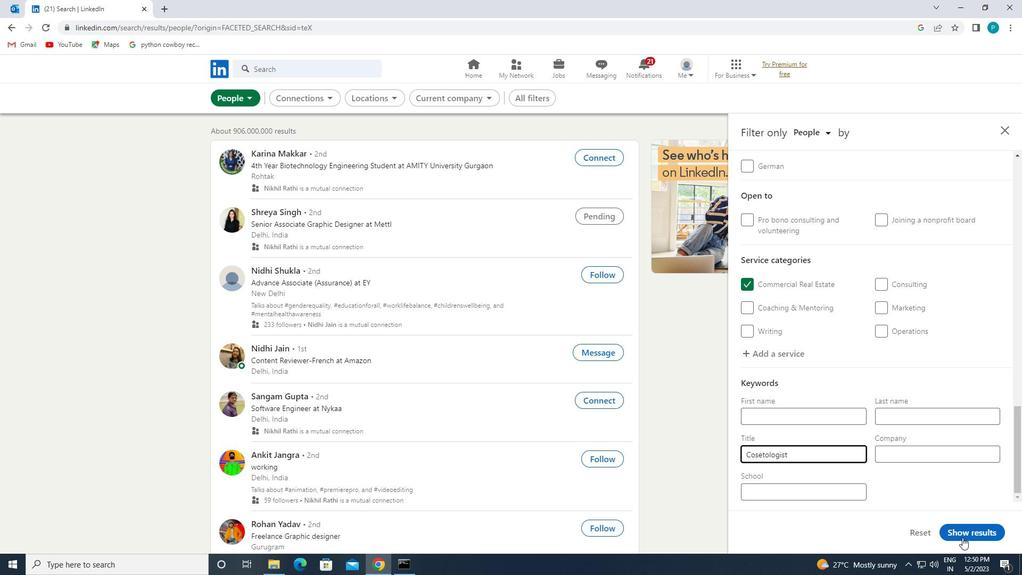 
Action: Mouse pressed left at (963, 529)
Screenshot: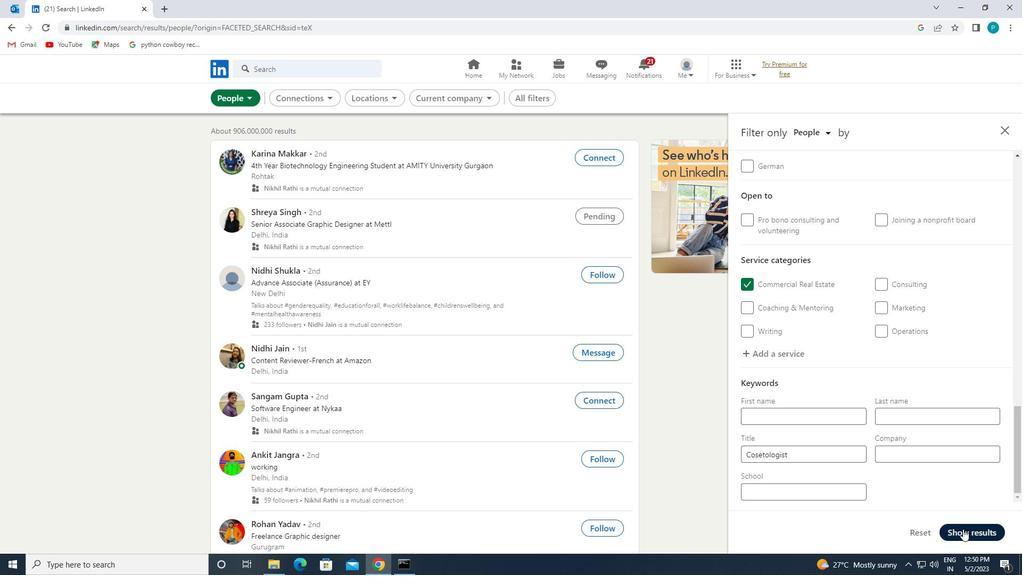 
